Task: Open a blank sheet, save the file as managingstress.doc Add Heading 'Techniques for managing stress: 'Techniques for managing stress:  Add the following points with tick bulletsAdd the following points with tick bullets •	Exercise_x000D_
•	Mindfulness_x000D_
•	Healthy boundaries_x000D_
•	Relaxation activities_x000D_
 Highlight heading with color  Yellow Select the entire text and apply  Outside Borders ,change the font size of heading and points to 20
Action: Mouse moved to (27, 23)
Screenshot: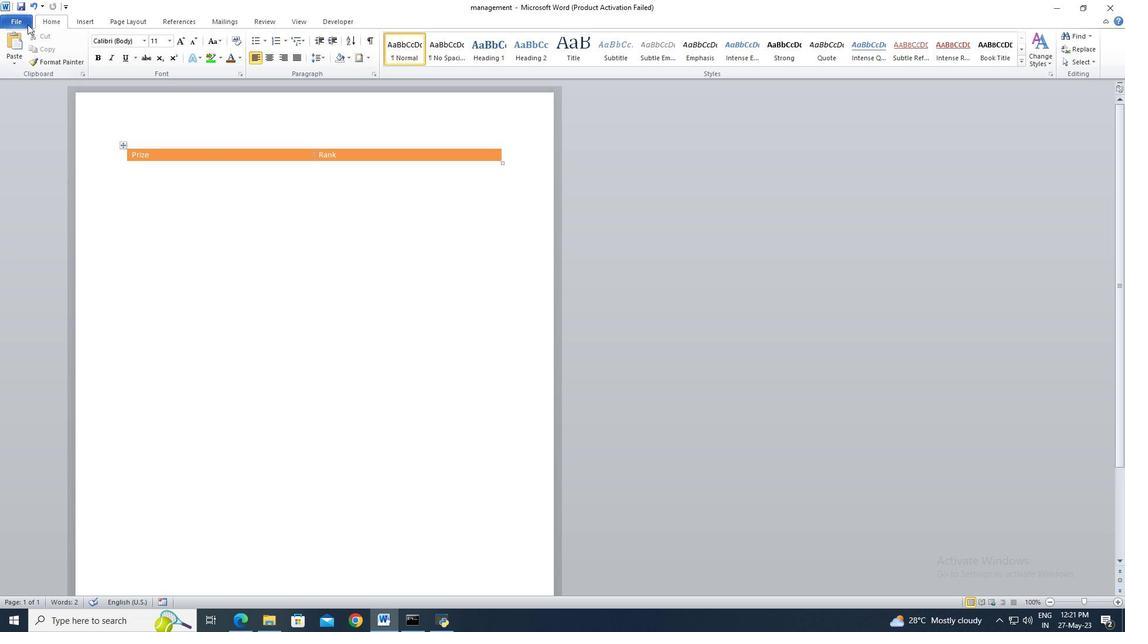
Action: Mouse pressed left at (27, 23)
Screenshot: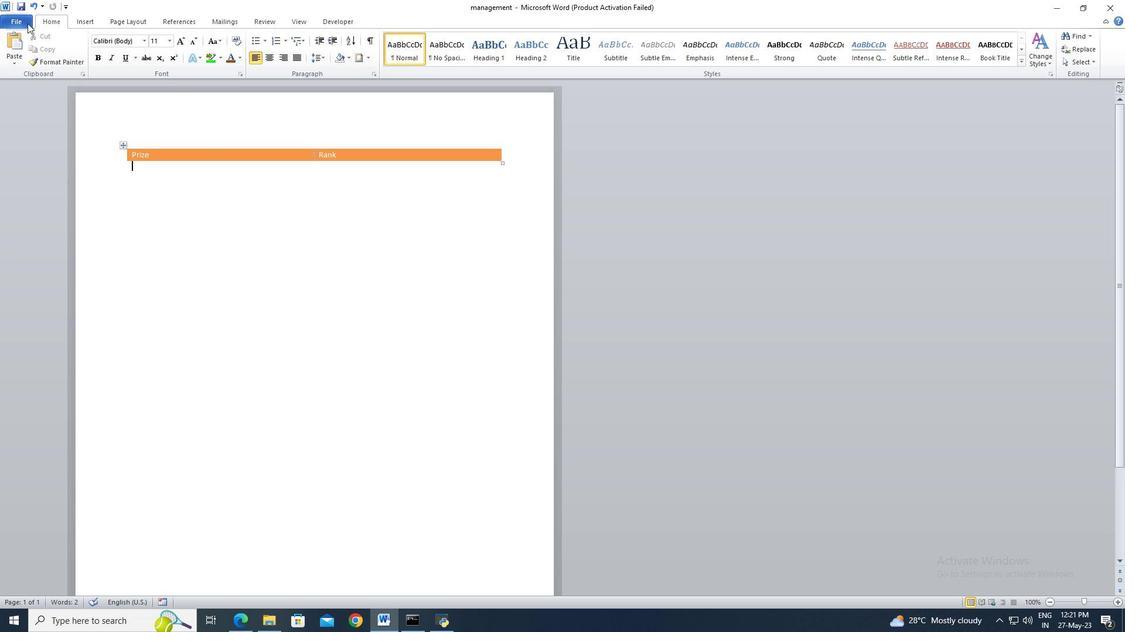 
Action: Mouse moved to (28, 154)
Screenshot: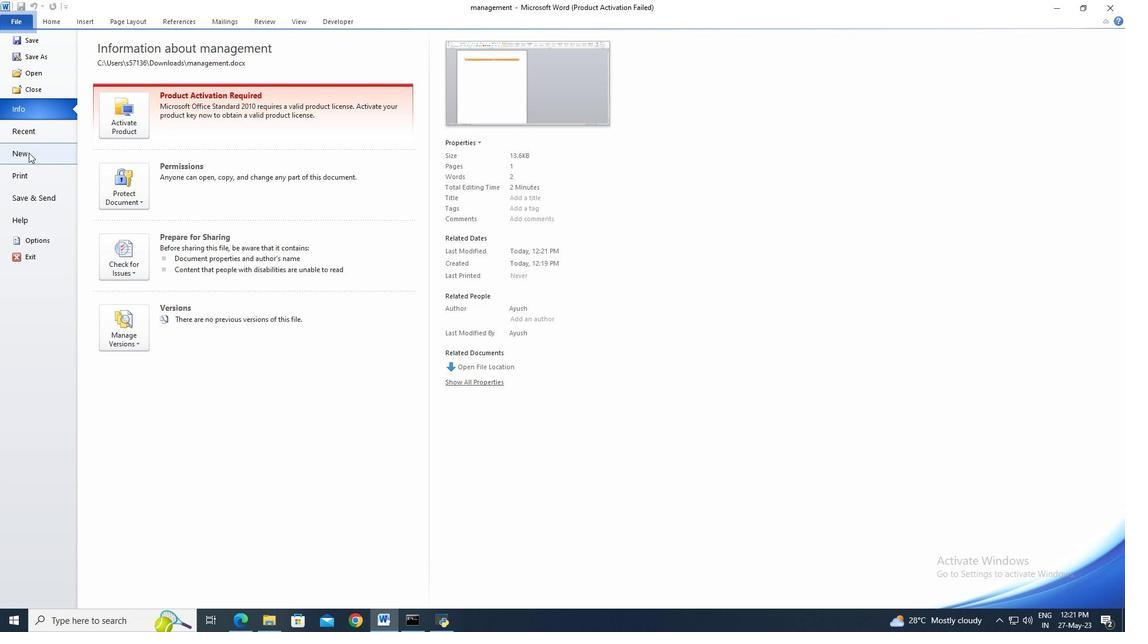 
Action: Mouse pressed left at (28, 154)
Screenshot: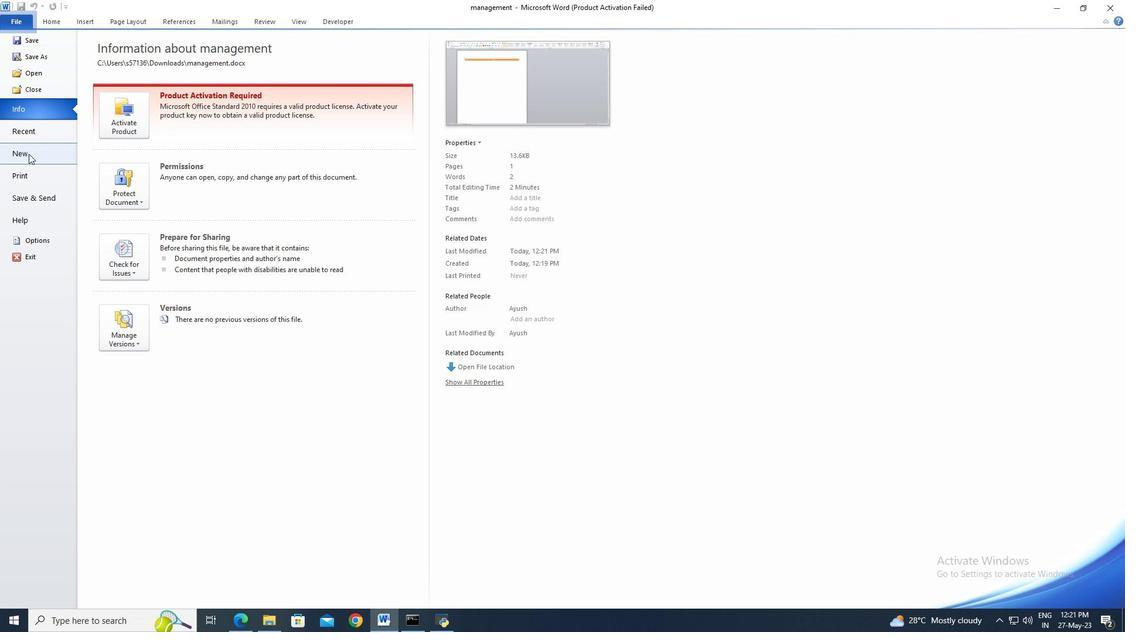 
Action: Mouse moved to (576, 296)
Screenshot: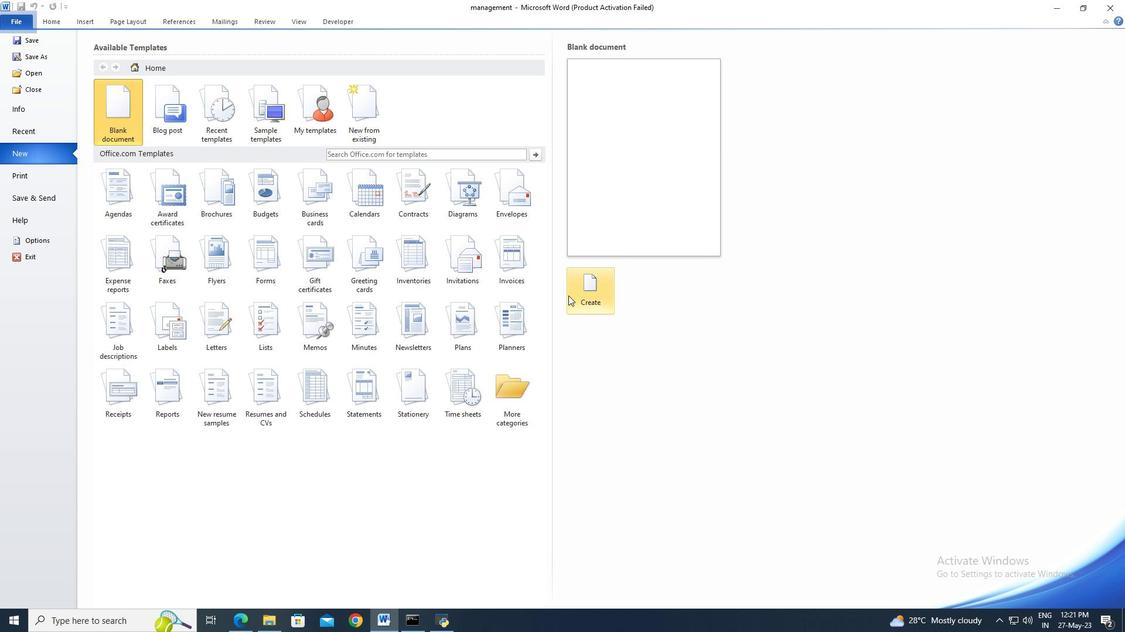 
Action: Mouse pressed left at (576, 296)
Screenshot: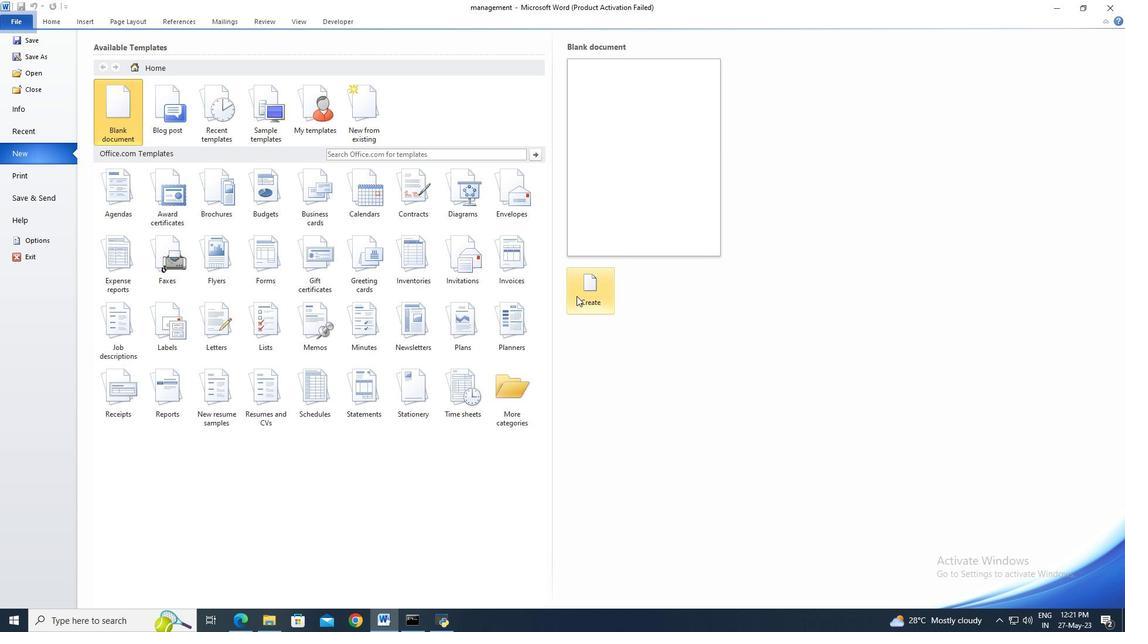
Action: Mouse moved to (19, 24)
Screenshot: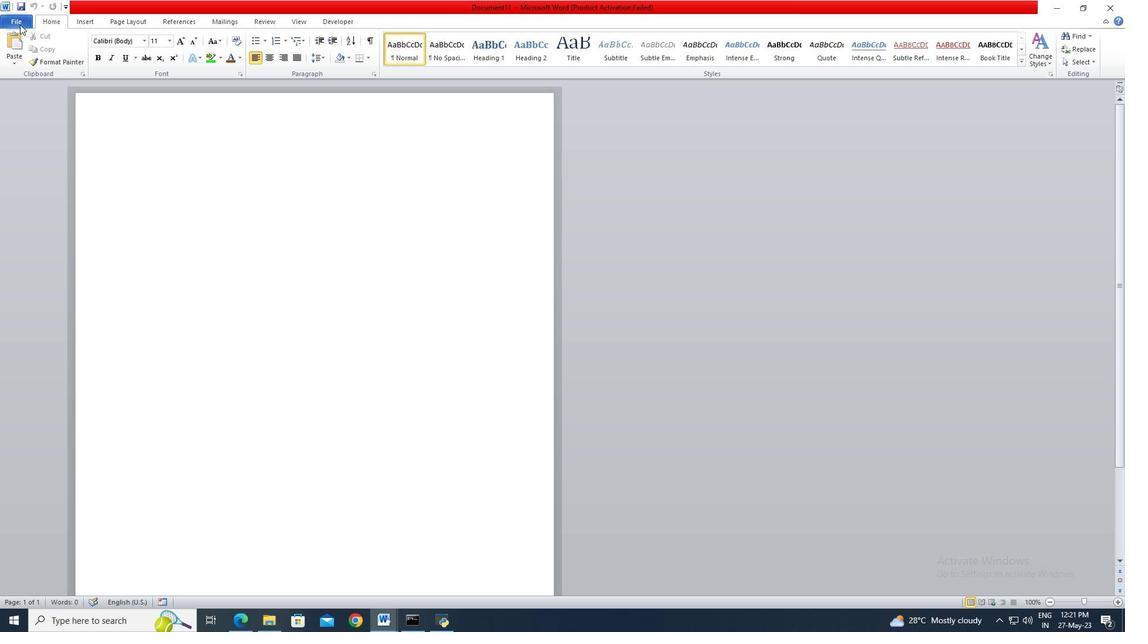 
Action: Mouse pressed left at (19, 24)
Screenshot: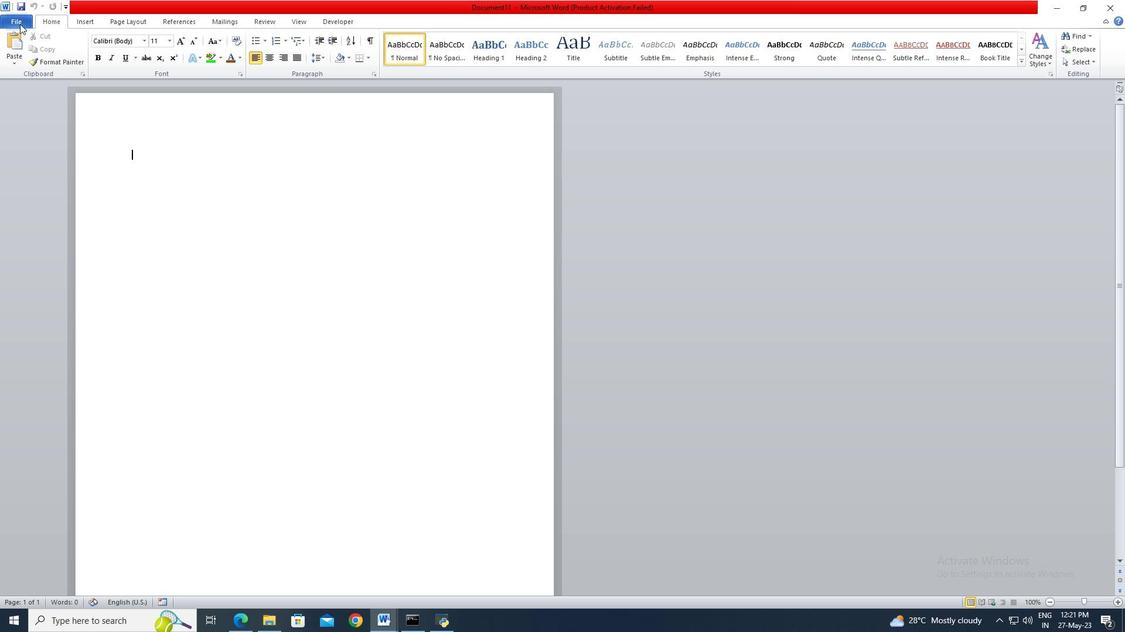 
Action: Mouse moved to (27, 57)
Screenshot: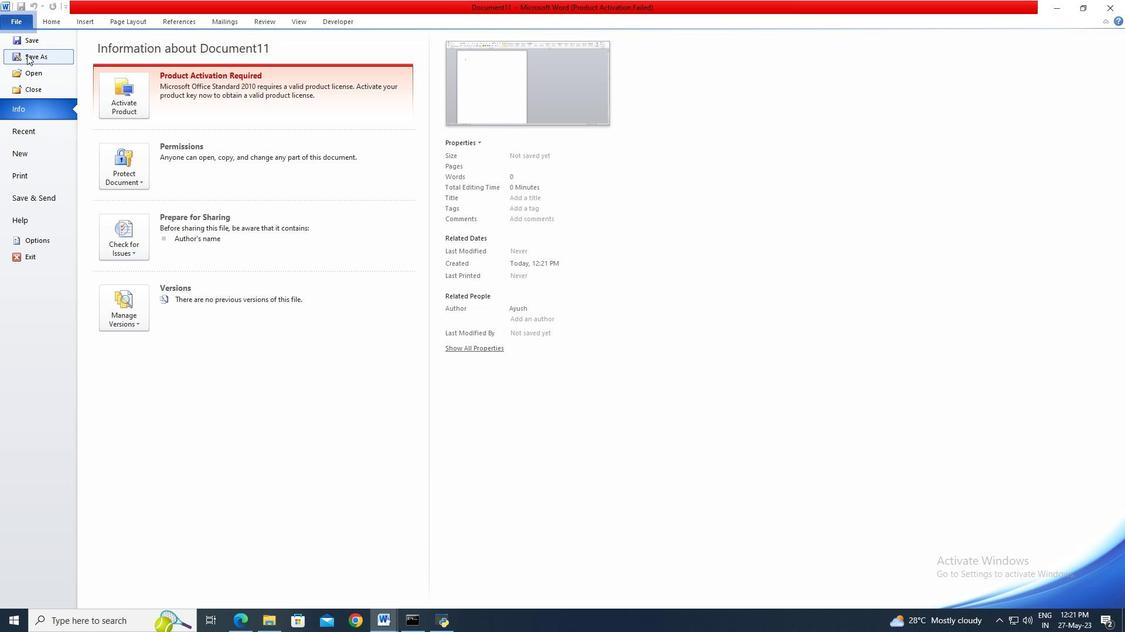 
Action: Mouse pressed left at (27, 57)
Screenshot: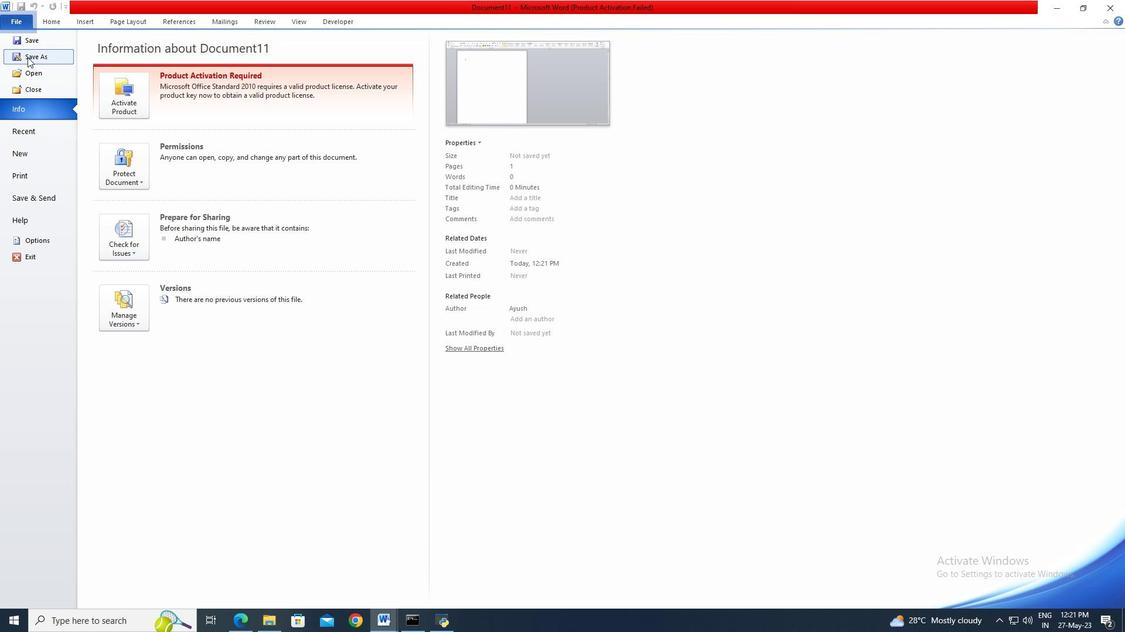 
Action: Mouse moved to (50, 125)
Screenshot: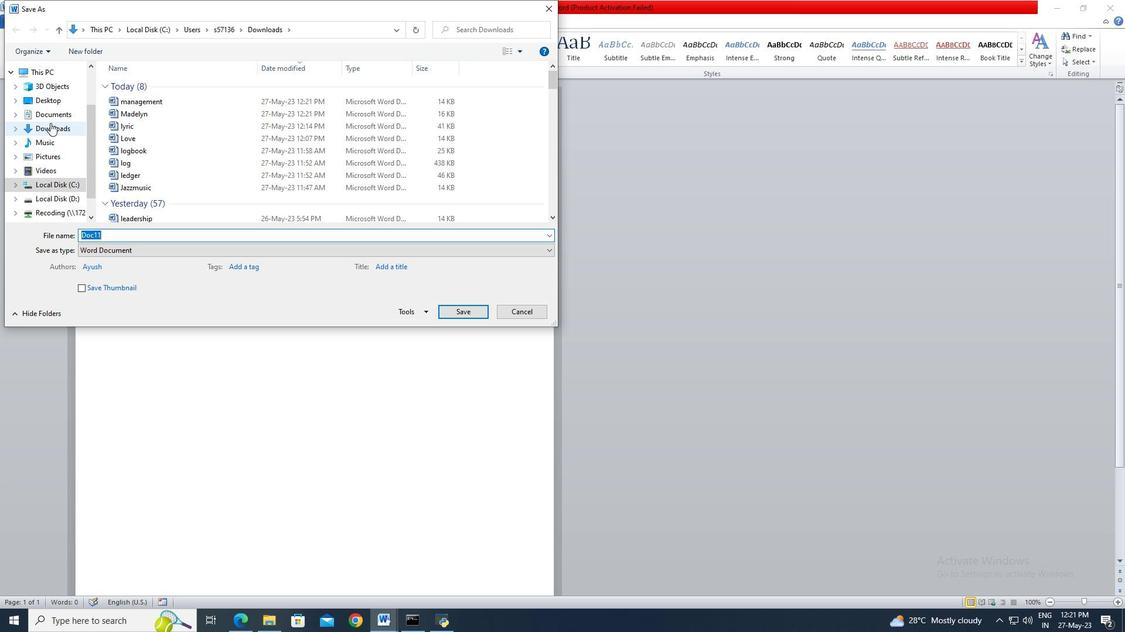 
Action: Mouse pressed left at (50, 125)
Screenshot: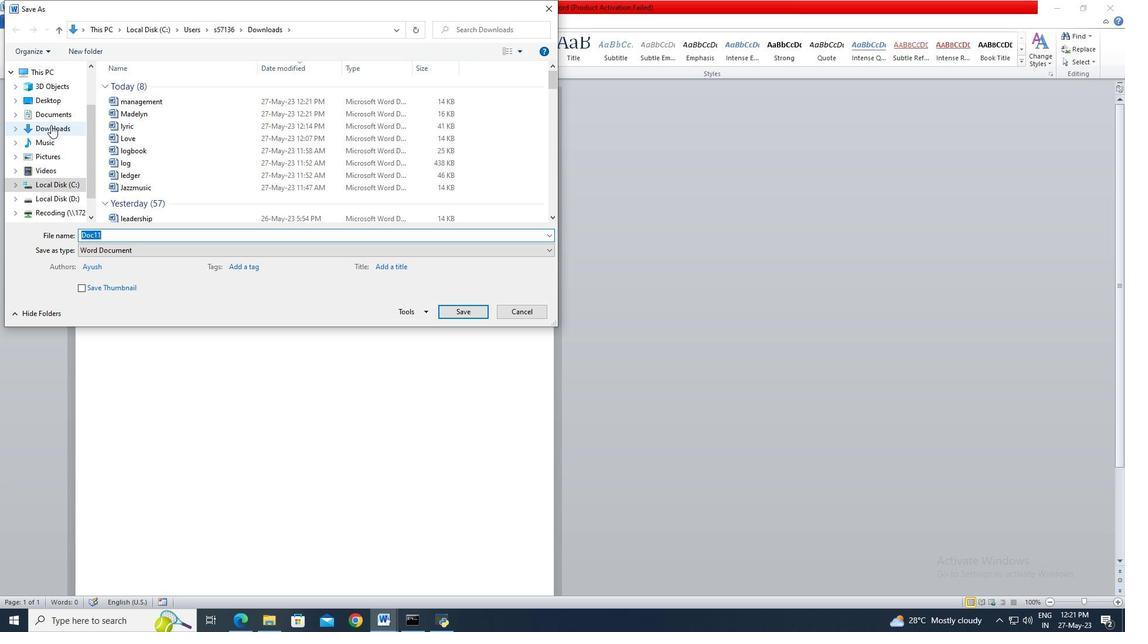 
Action: Mouse moved to (103, 232)
Screenshot: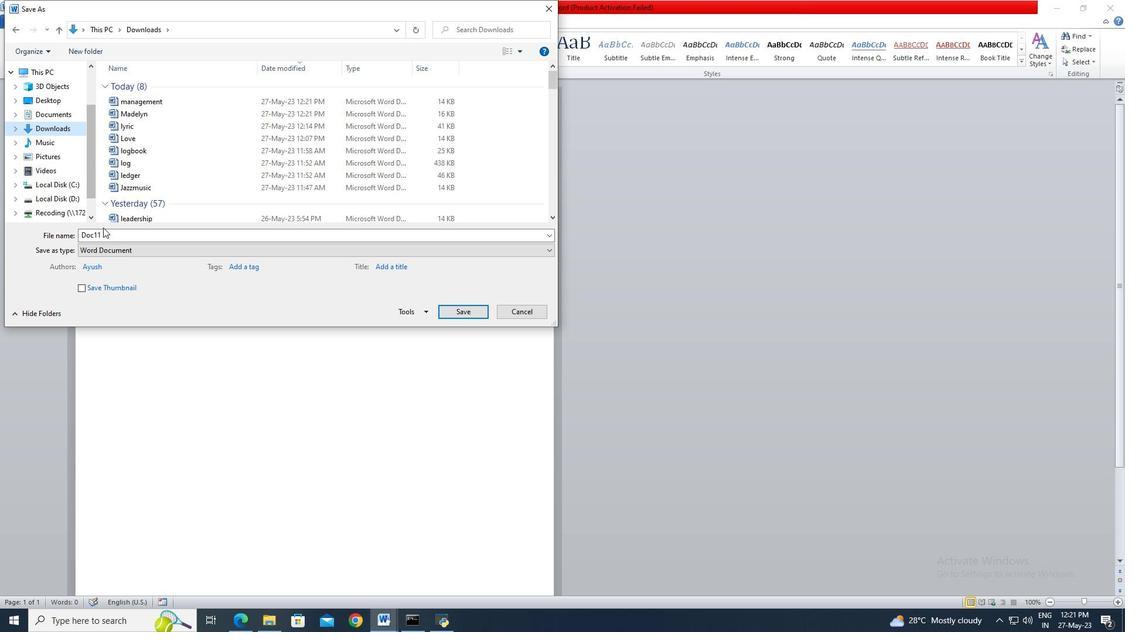 
Action: Mouse pressed left at (103, 232)
Screenshot: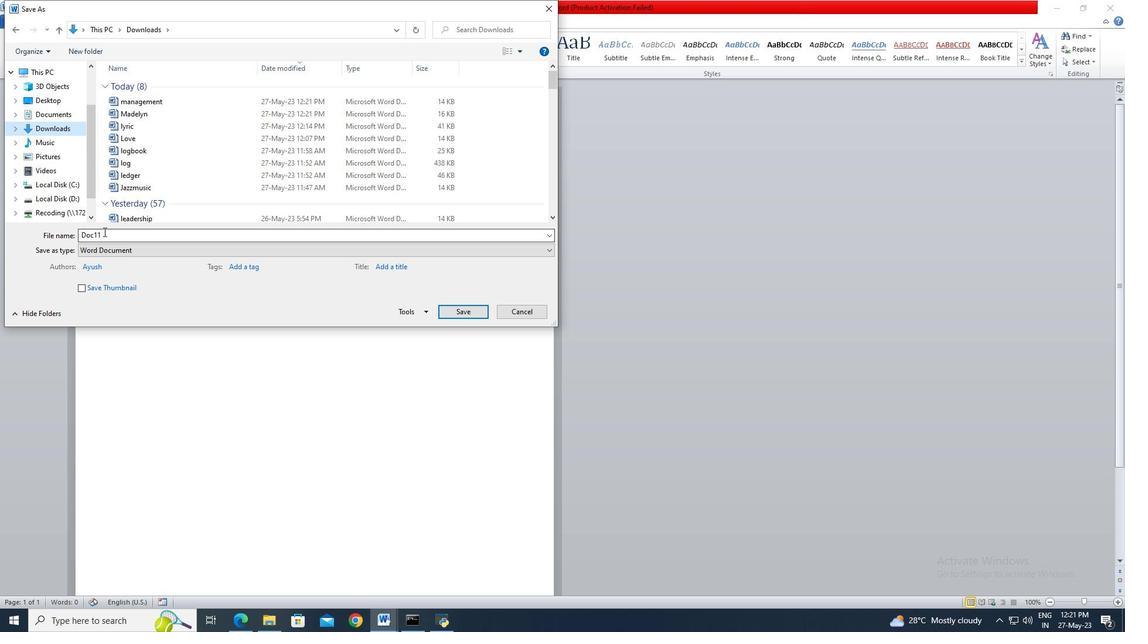 
Action: Key pressed managingstress
Screenshot: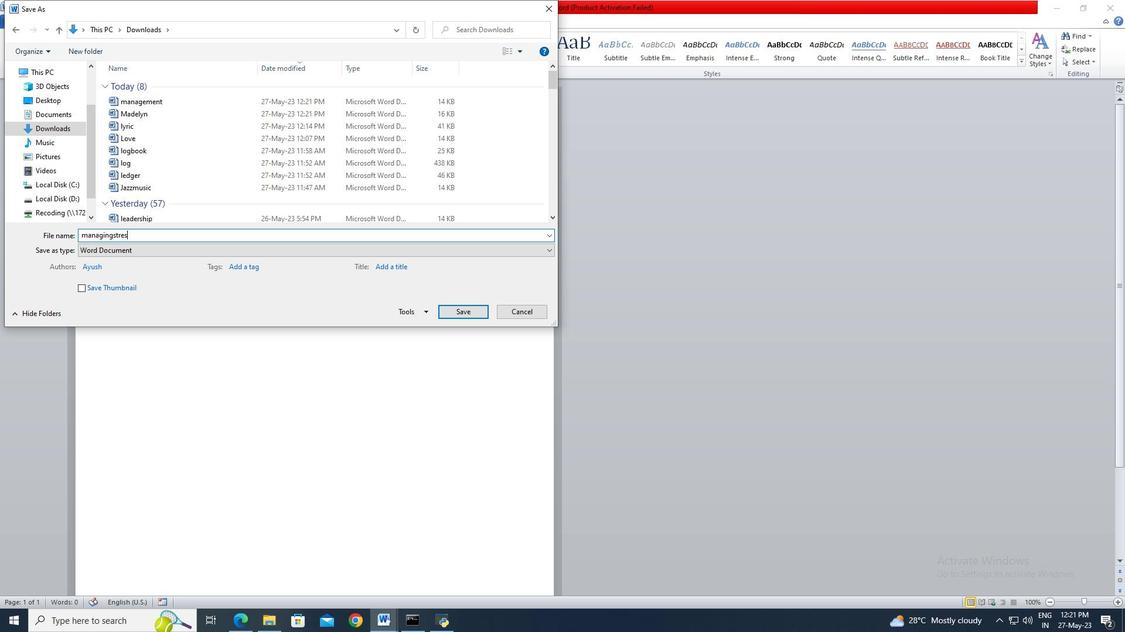 
Action: Mouse moved to (446, 315)
Screenshot: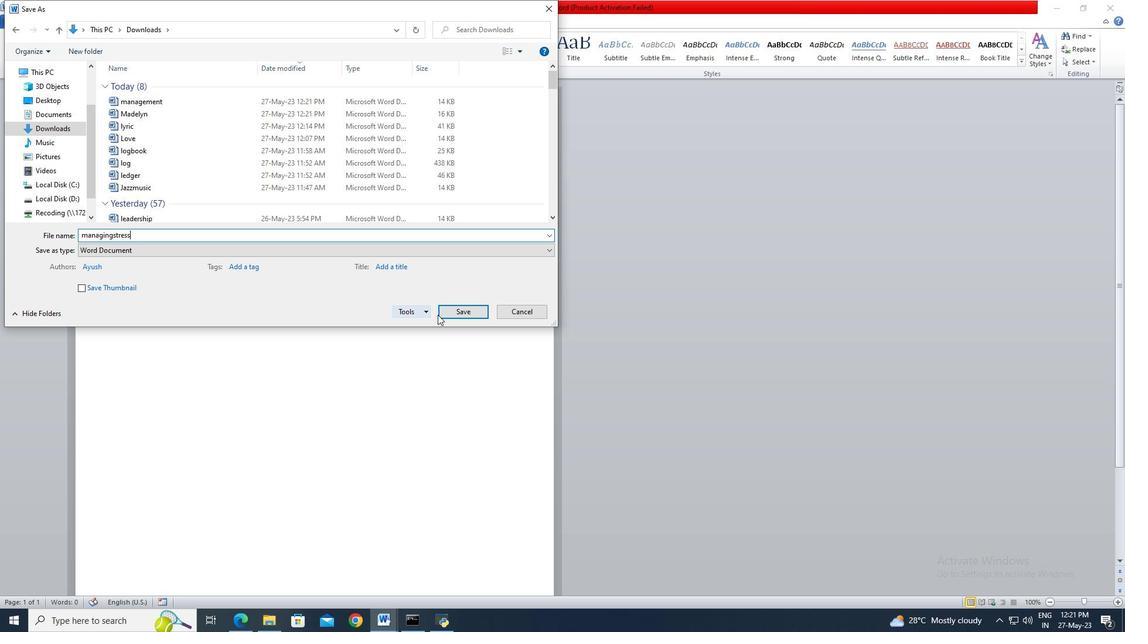 
Action: Mouse pressed left at (446, 315)
Screenshot: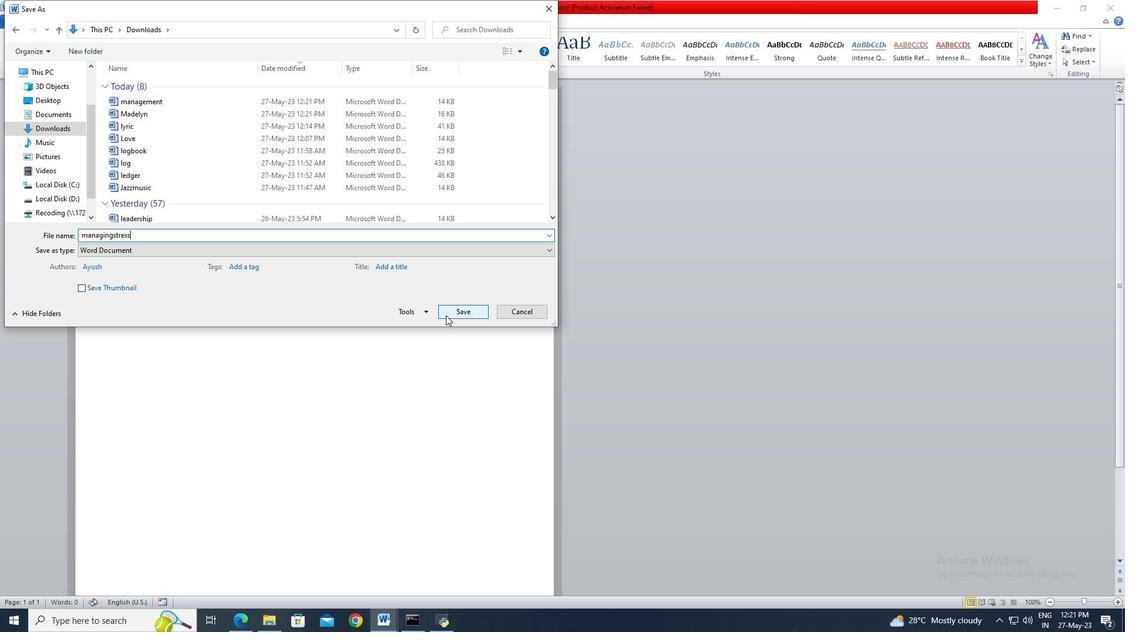 
Action: Mouse moved to (481, 63)
Screenshot: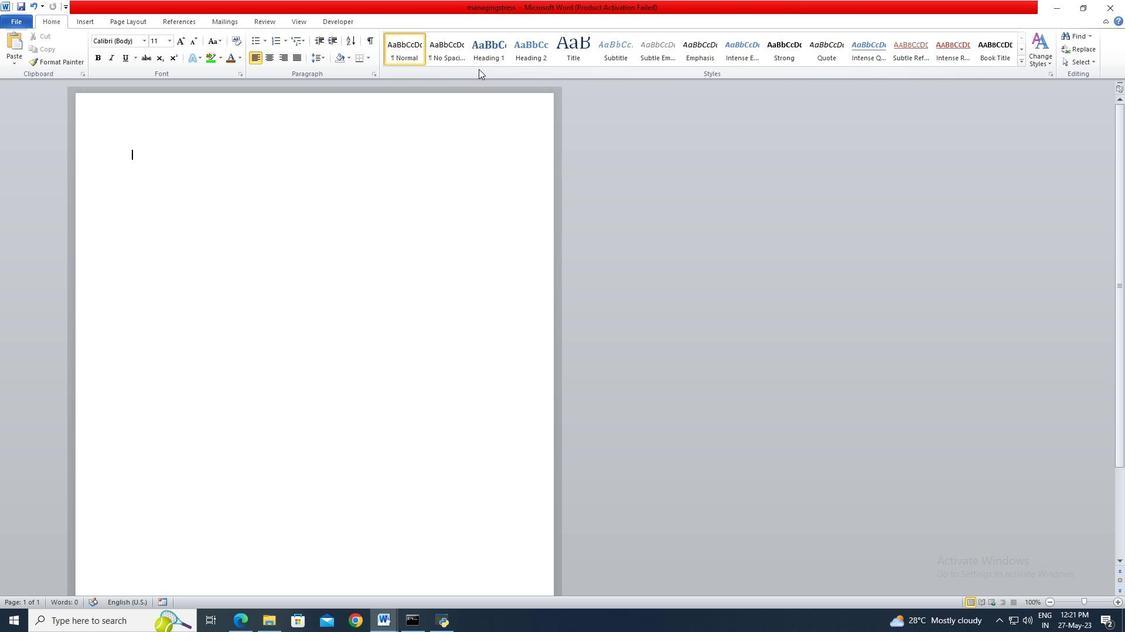 
Action: Mouse pressed left at (481, 63)
Screenshot: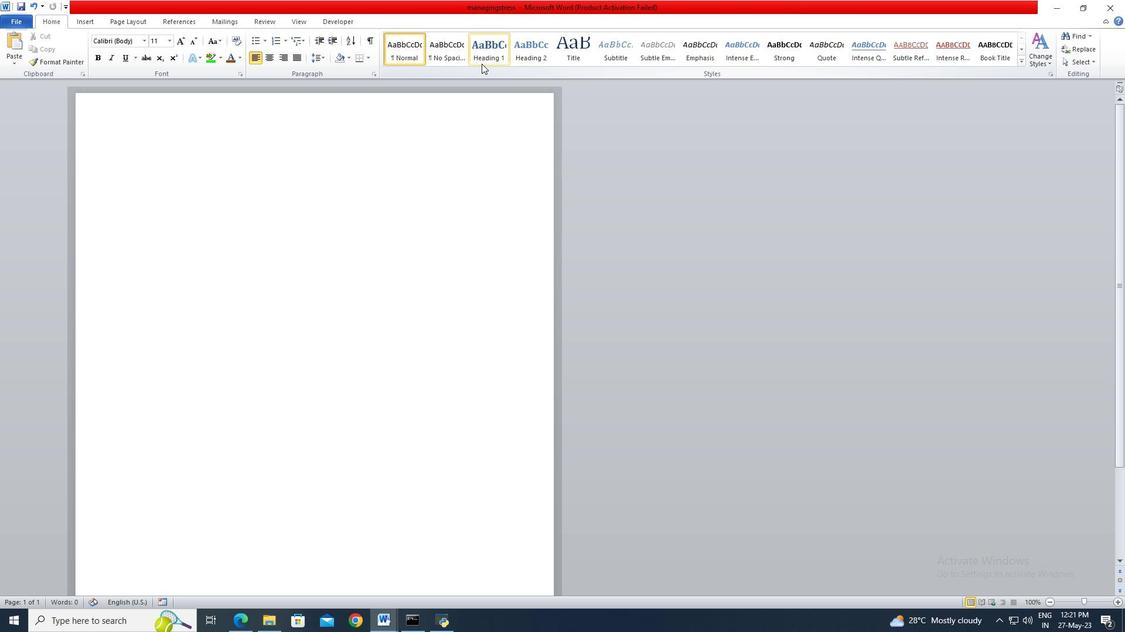 
Action: Mouse moved to (480, 64)
Screenshot: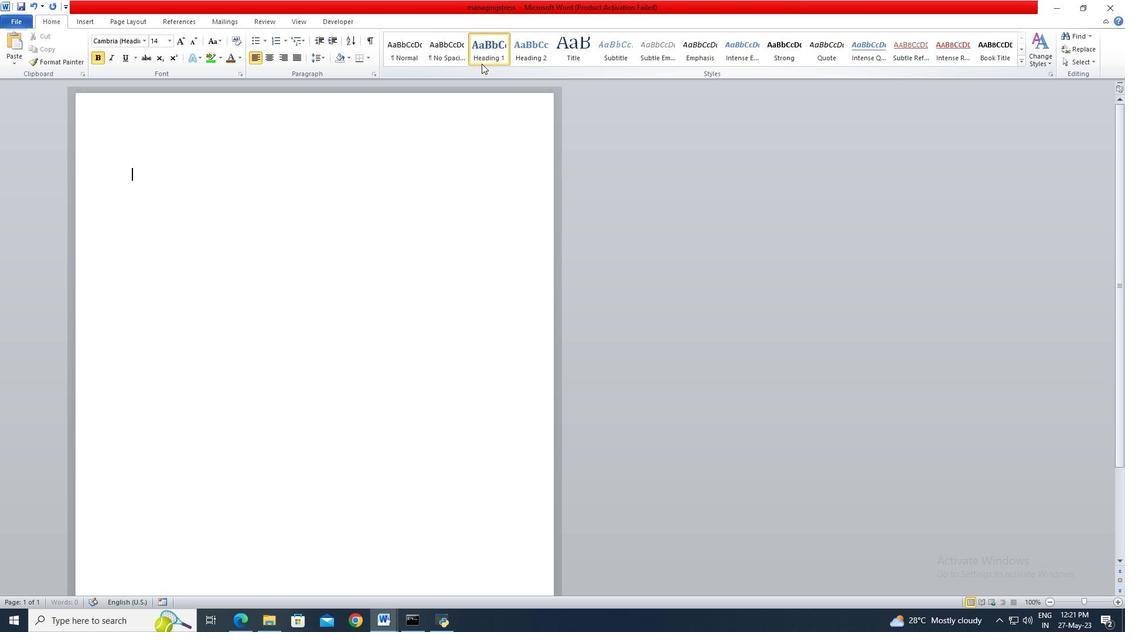 
Action: Key pressed <Key.shift>Techniques<Key.space>for<Key.space>managing<Key.space>stress<Key.shift>:<Key.enter><Key.enter>
Screenshot: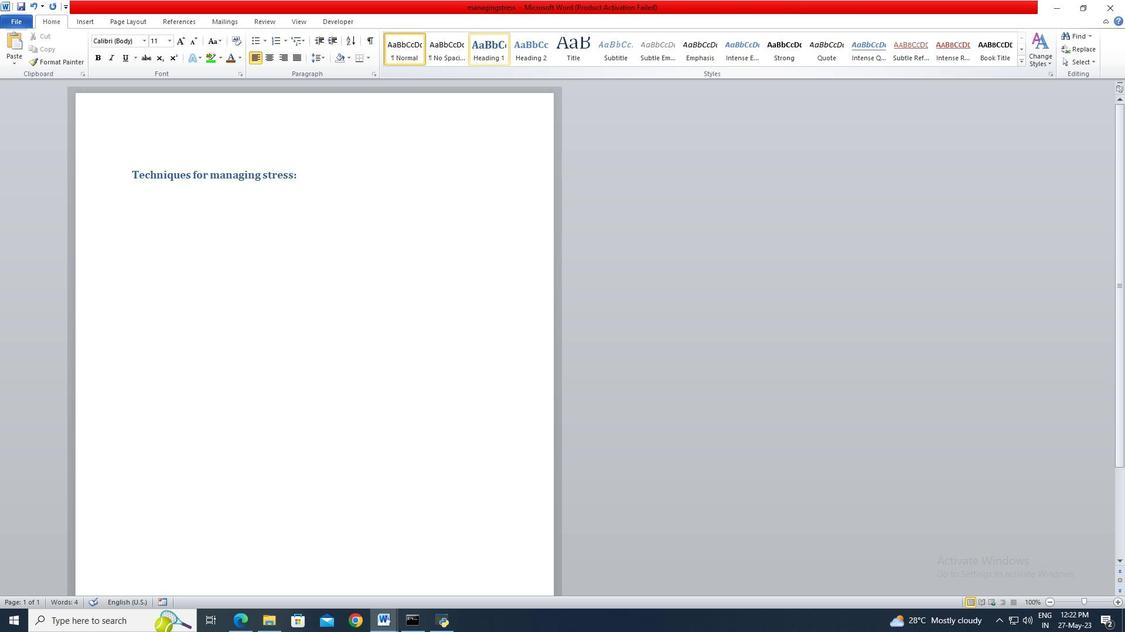 
Action: Mouse moved to (265, 41)
Screenshot: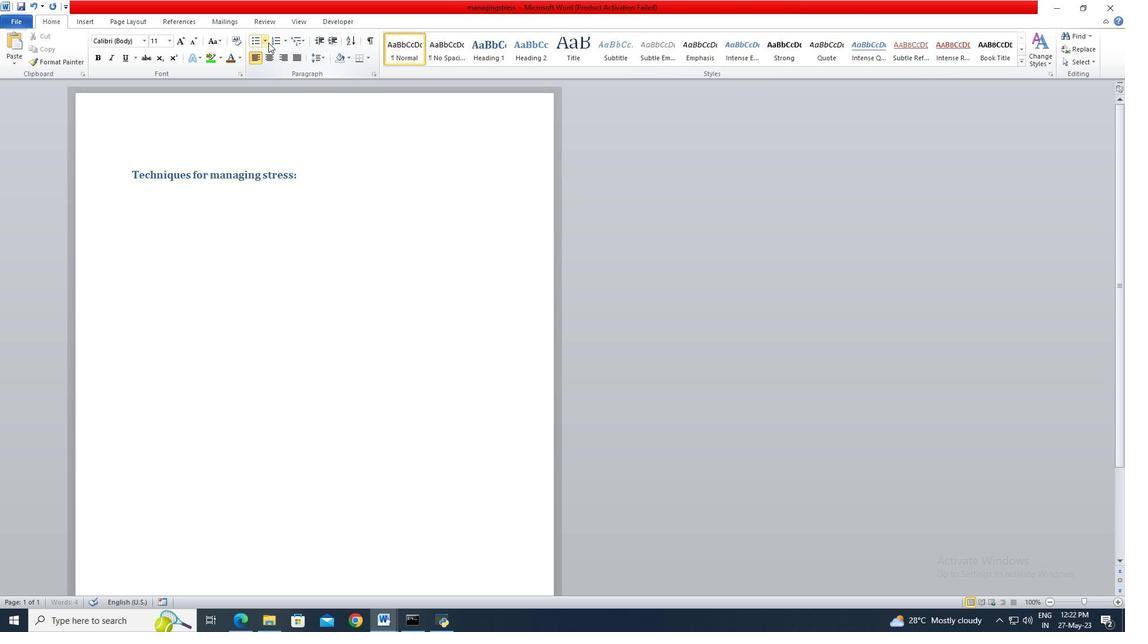 
Action: Mouse pressed left at (265, 41)
Screenshot: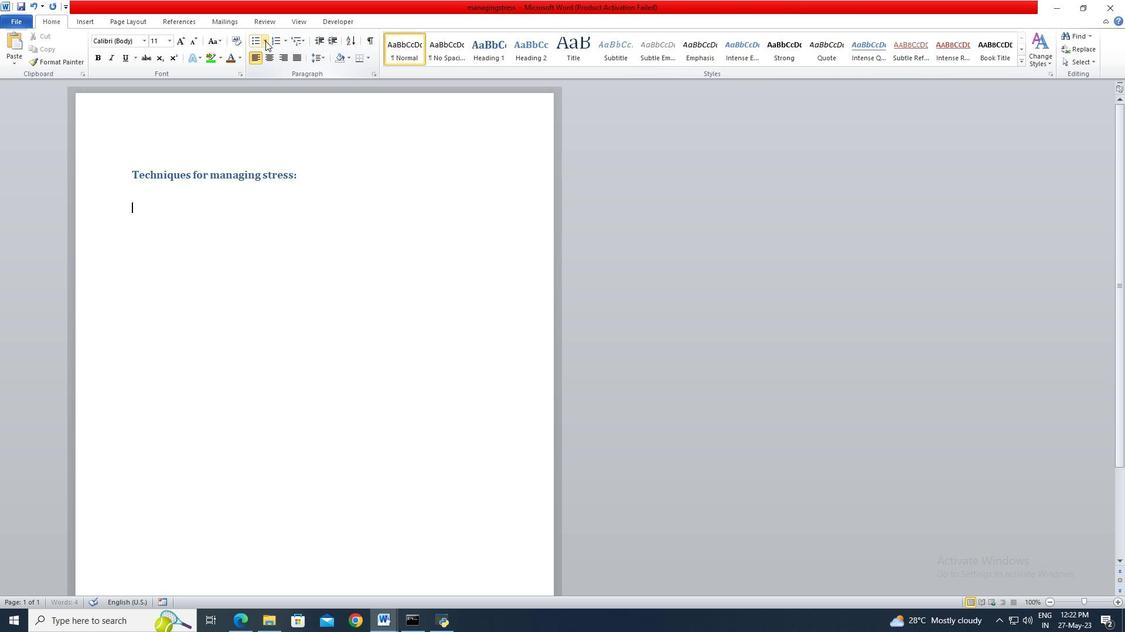 
Action: Mouse moved to (288, 100)
Screenshot: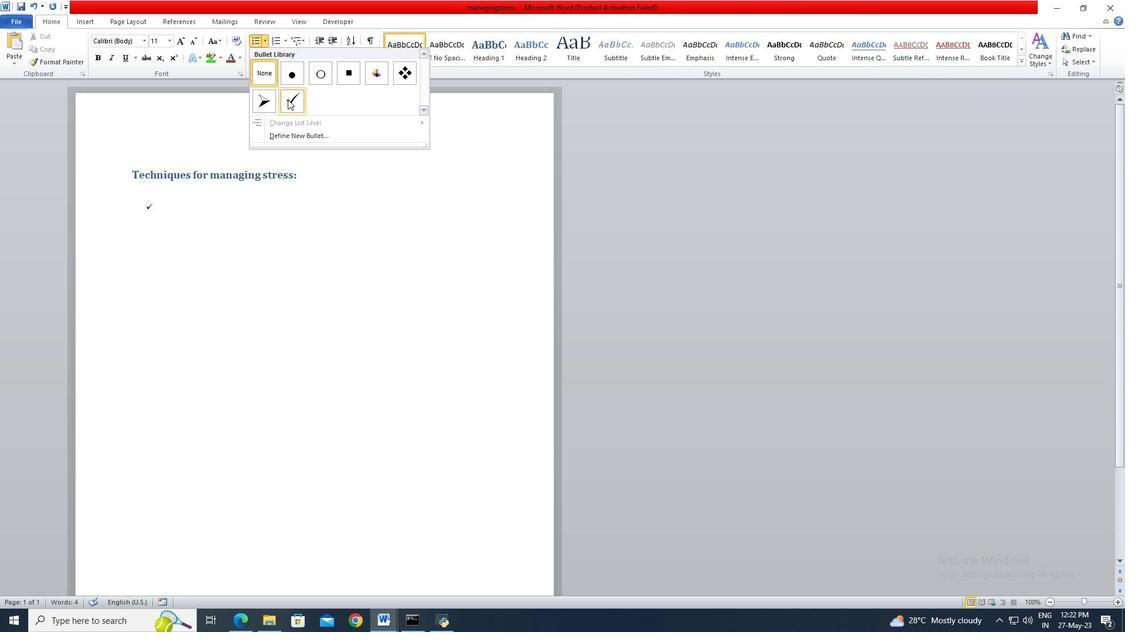 
Action: Mouse pressed left at (288, 100)
Screenshot: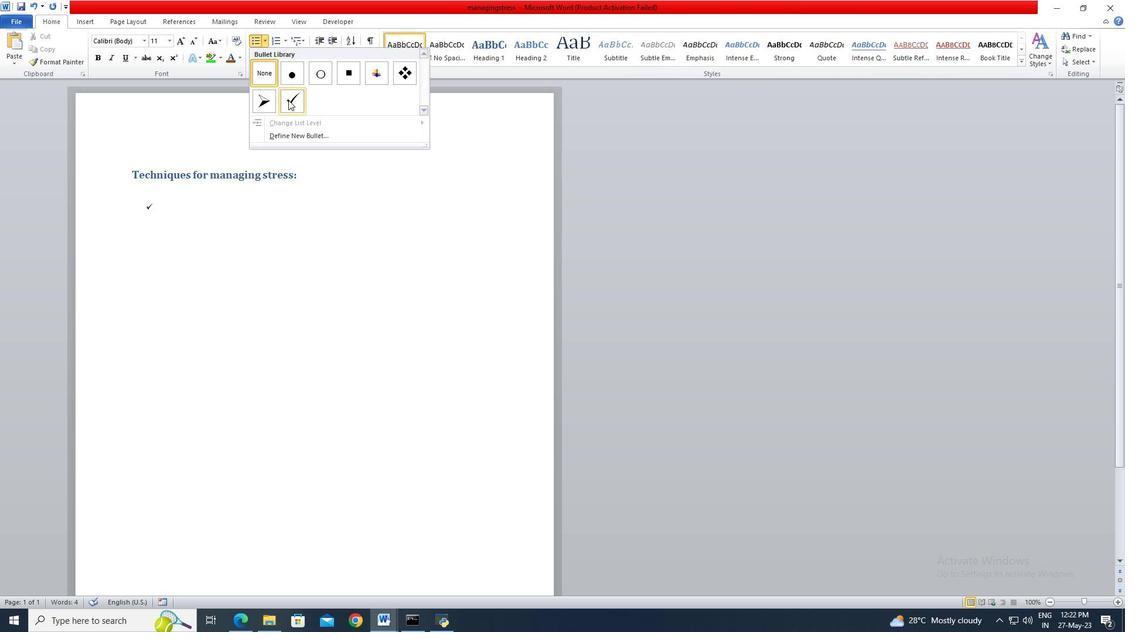 
Action: Mouse moved to (206, 206)
Screenshot: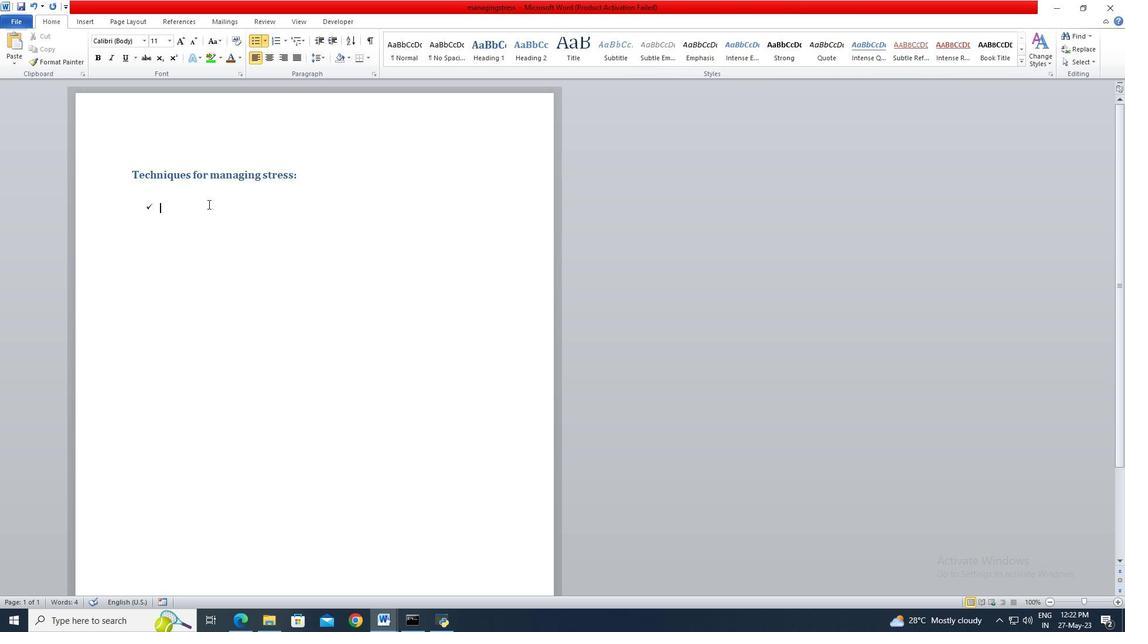 
Action: Mouse pressed left at (206, 206)
Screenshot: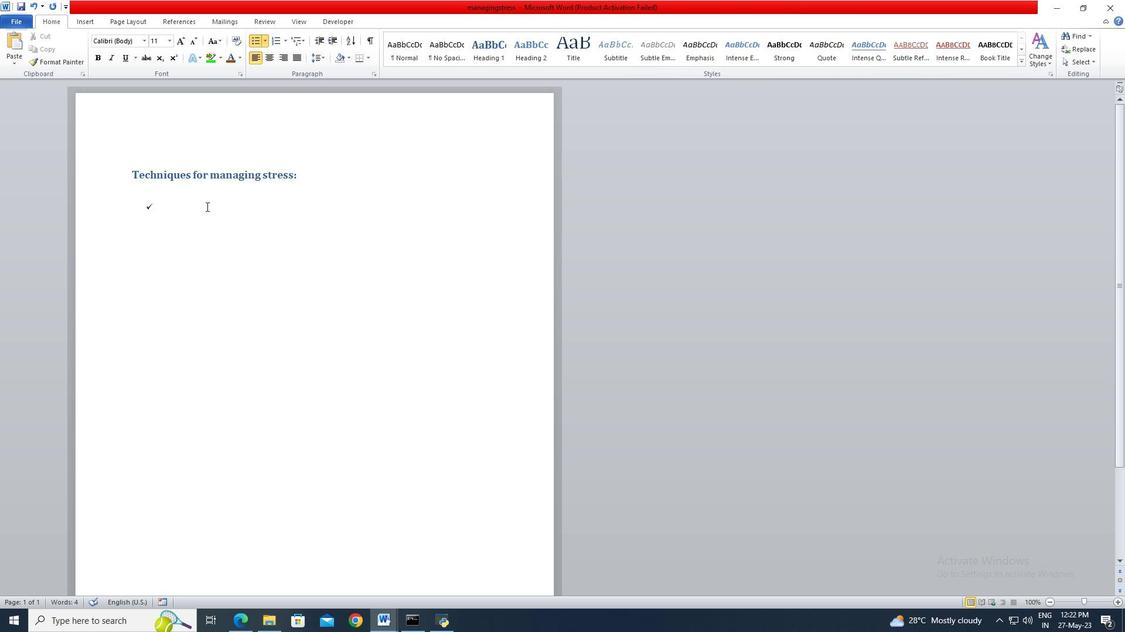 
Action: Key pressed <Key.shift>Exercise<Key.enter><Key.shift>Mindfulness<Key.enter><Key.shift>Healthy<Key.space>boundaries<Key.enter><Key.shift>Rela<Key.alt_l>x
Screenshot: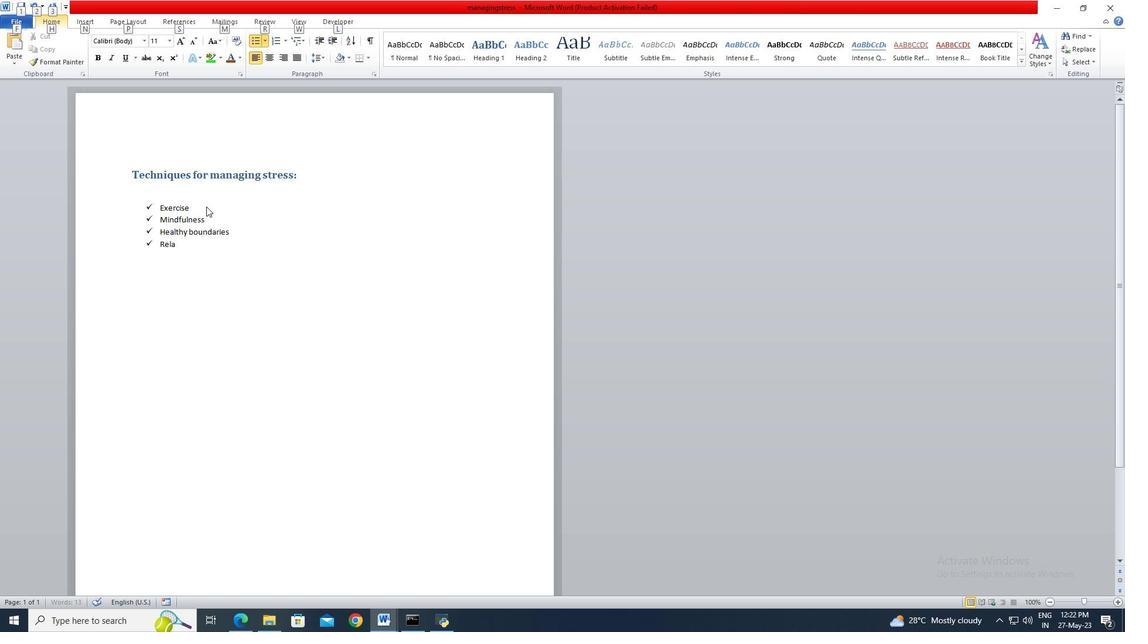 
Action: Mouse moved to (200, 252)
Screenshot: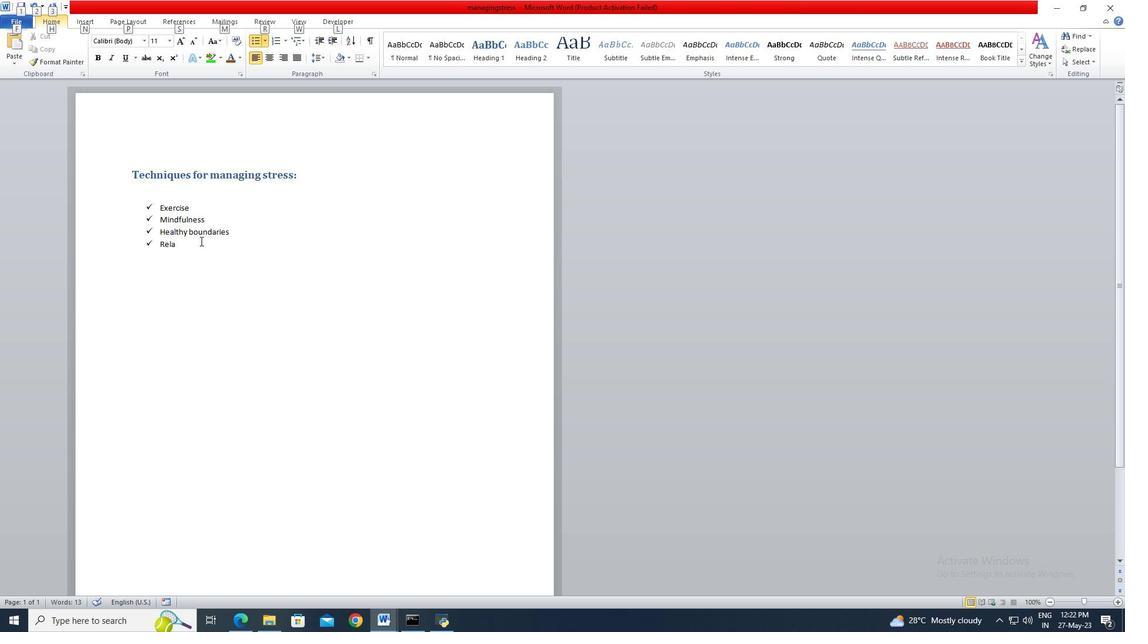 
Action: Mouse pressed left at (200, 252)
Screenshot: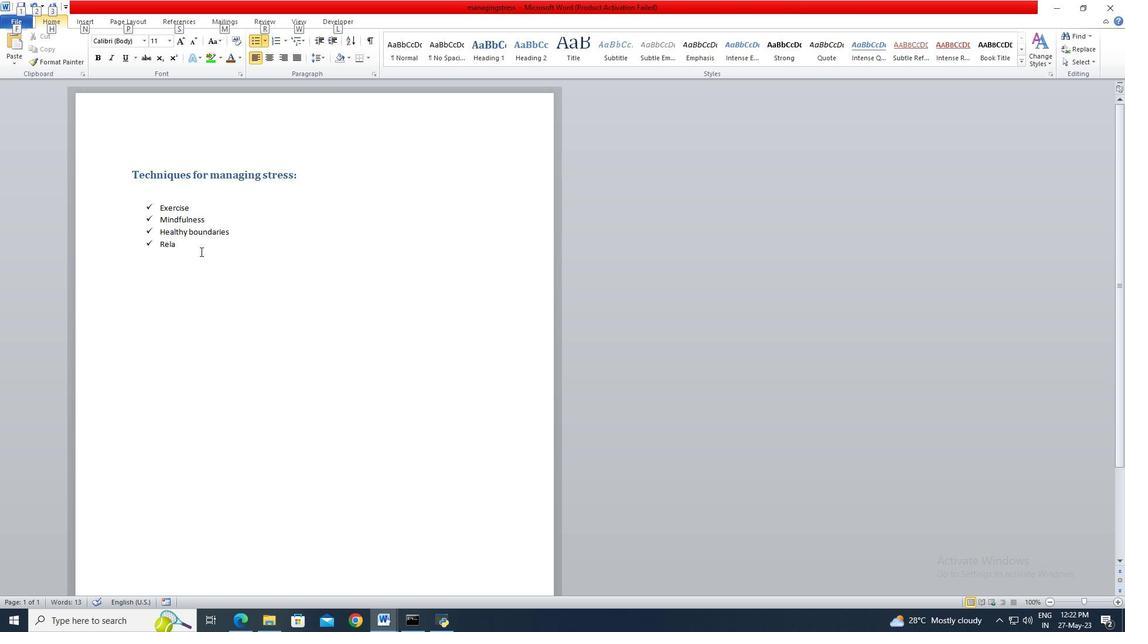 
Action: Key pressed xation<Key.space>activities
Screenshot: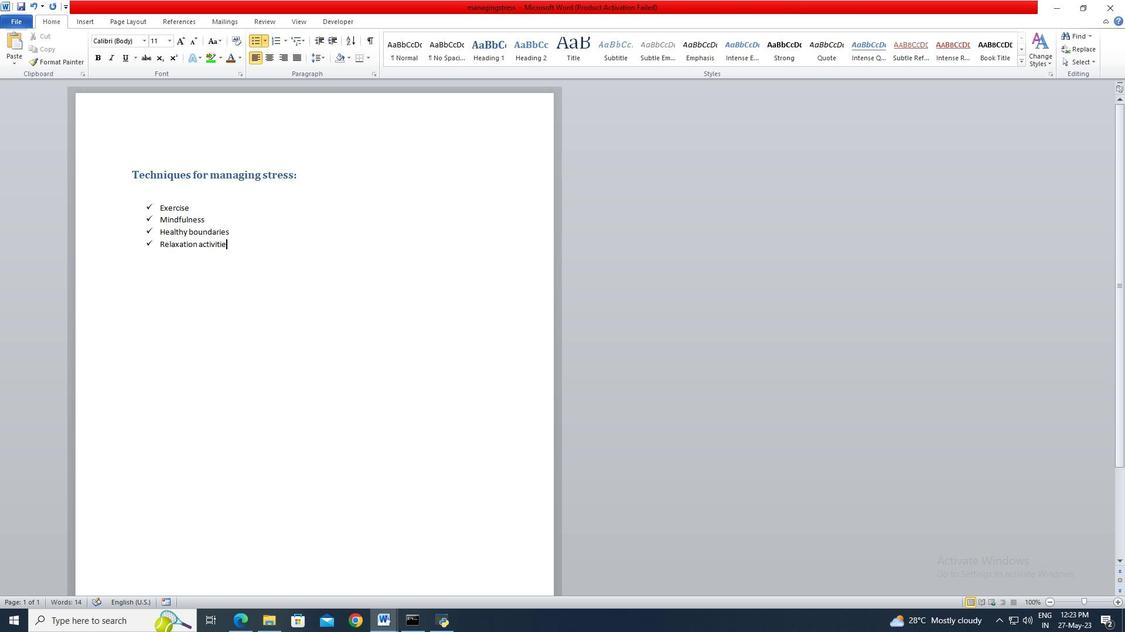 
Action: Mouse moved to (133, 169)
Screenshot: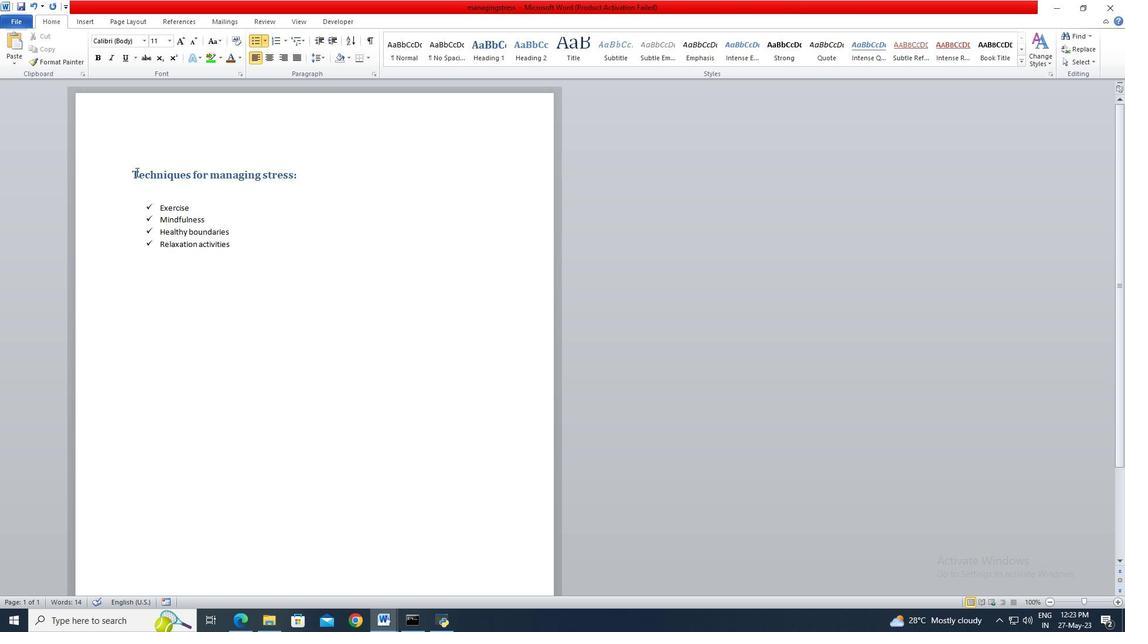 
Action: Mouse pressed left at (133, 169)
Screenshot: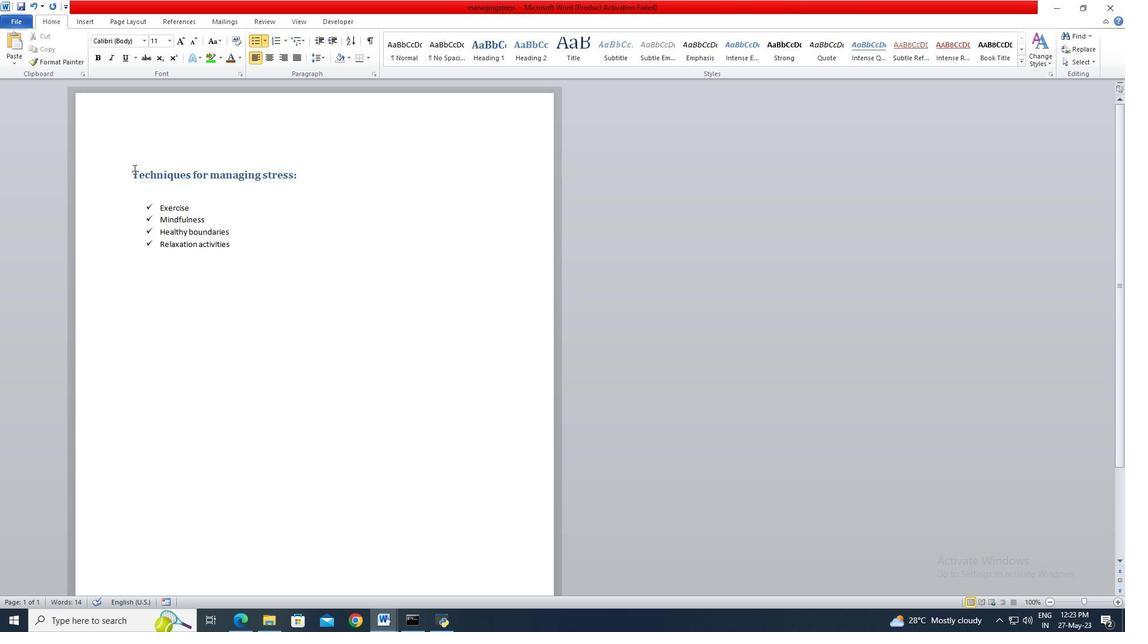
Action: Key pressed <Key.shift><Key.right><Key.end>
Screenshot: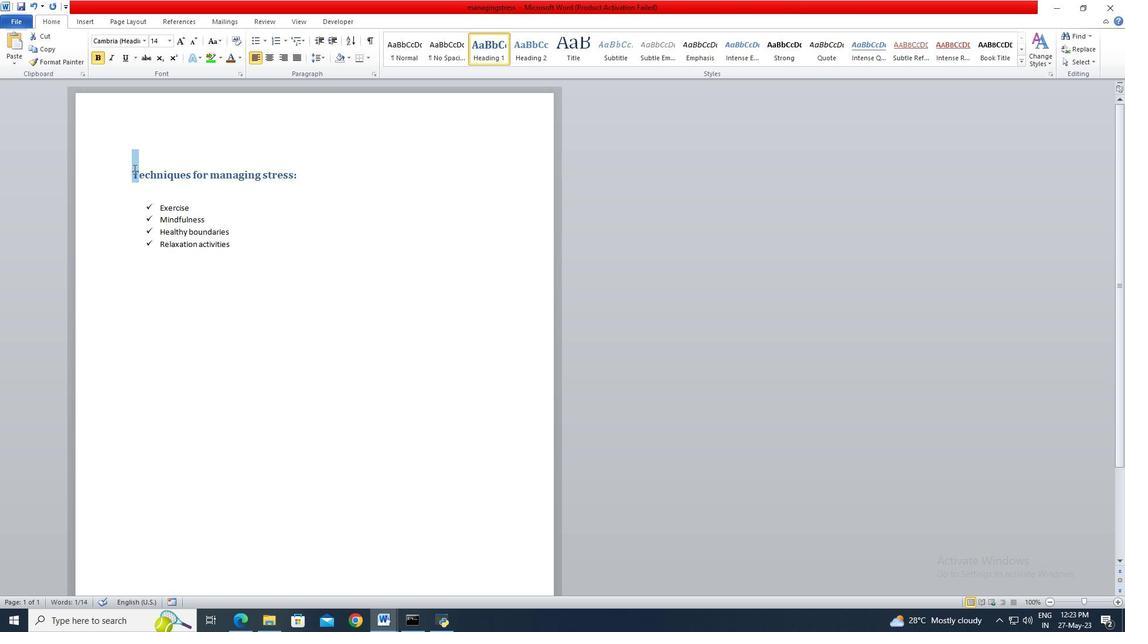 
Action: Mouse moved to (219, 62)
Screenshot: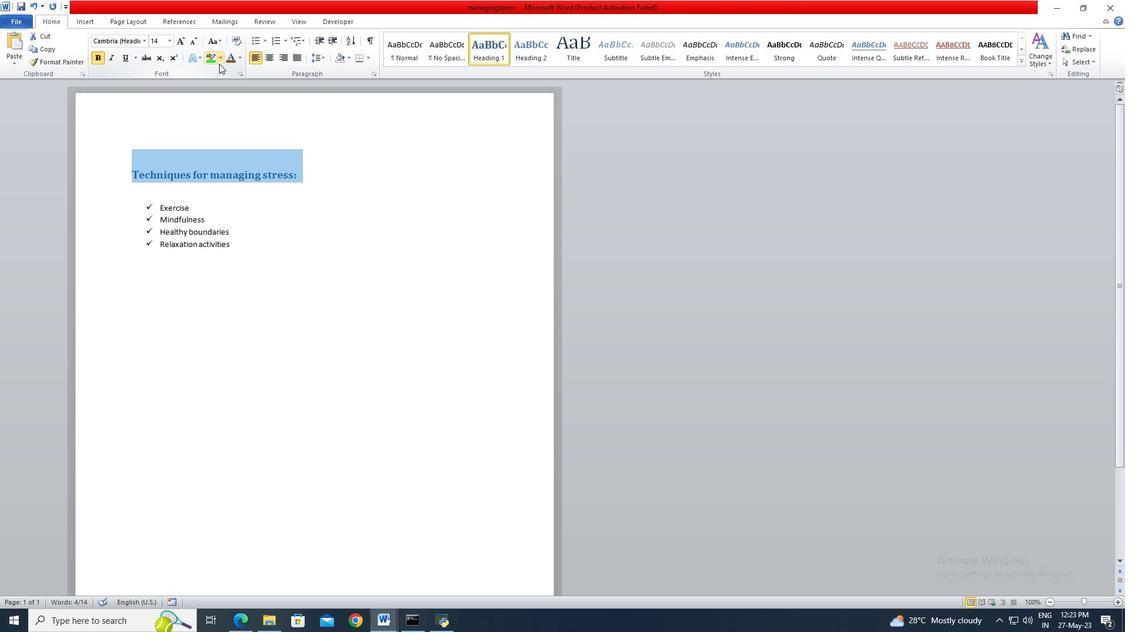
Action: Mouse pressed left at (219, 62)
Screenshot: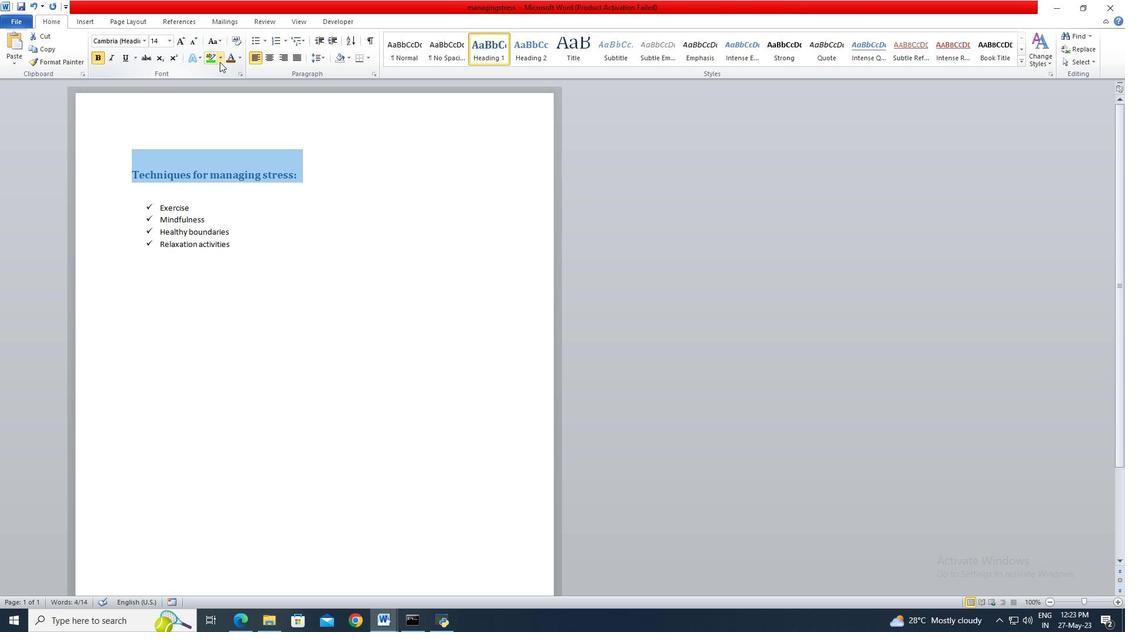 
Action: Mouse moved to (217, 71)
Screenshot: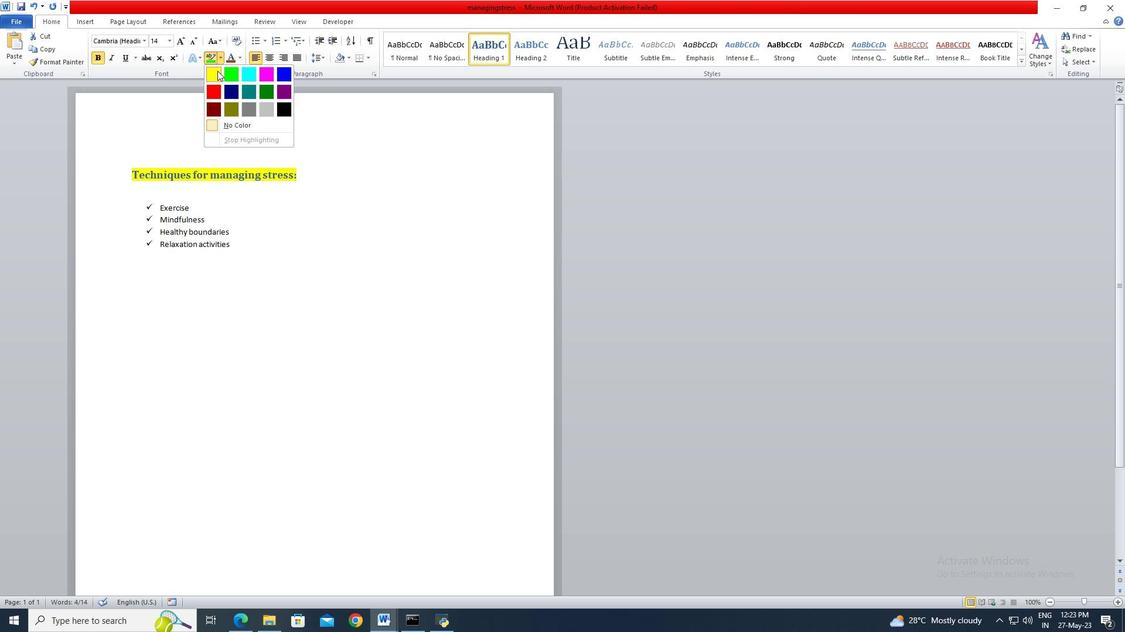 
Action: Mouse pressed left at (217, 71)
Screenshot: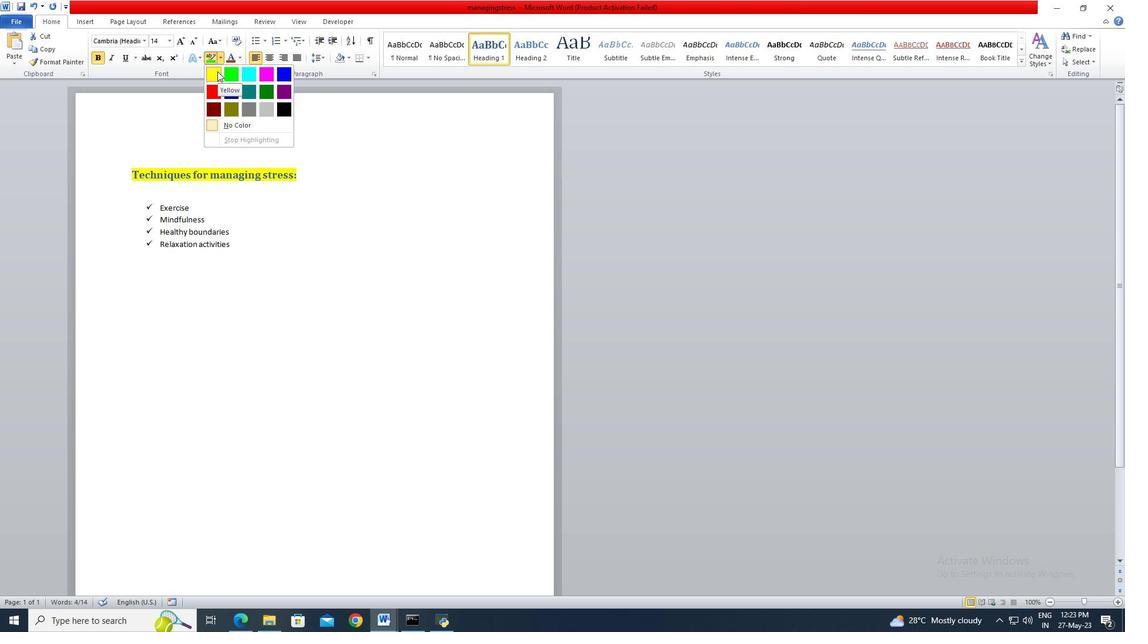 
Action: Mouse moved to (260, 183)
Screenshot: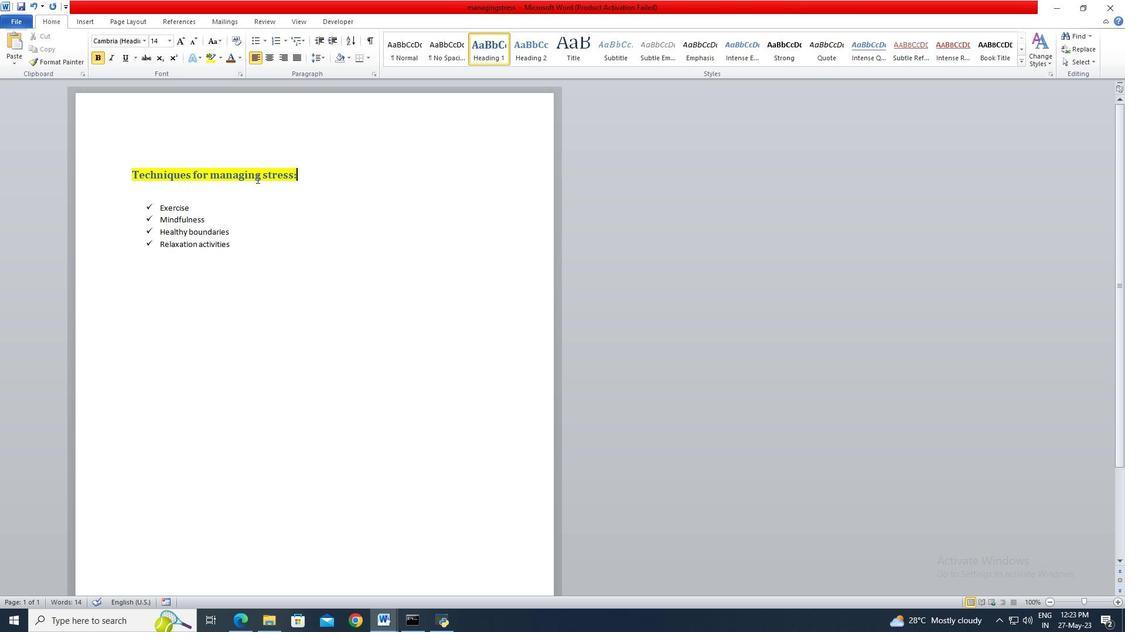 
Action: Key pressed ctrl+A
Screenshot: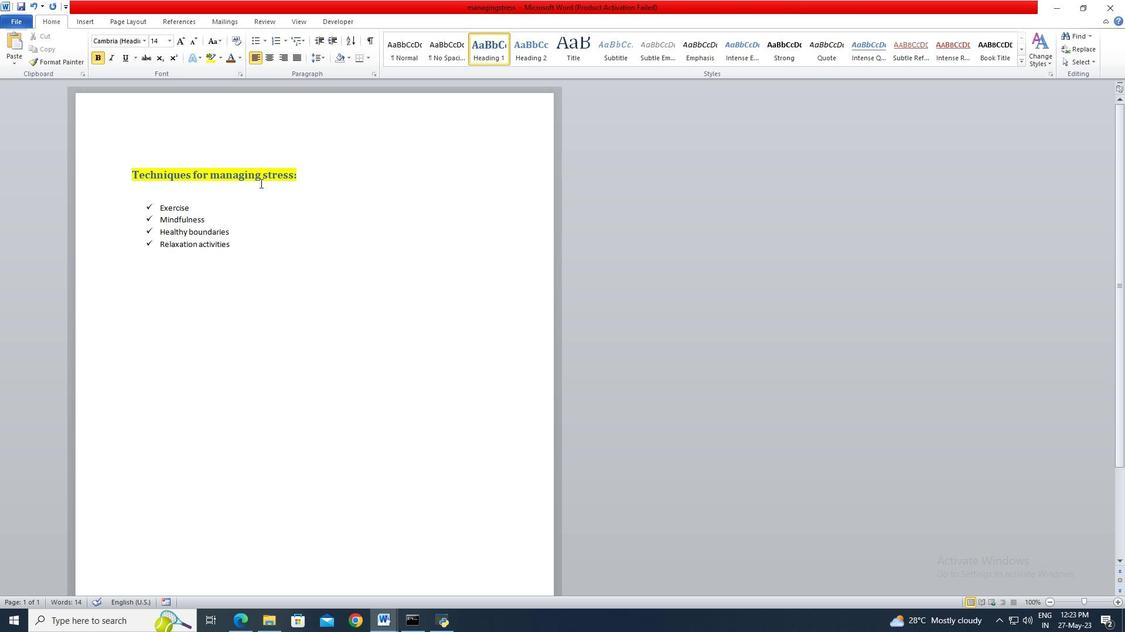 
Action: Mouse moved to (367, 62)
Screenshot: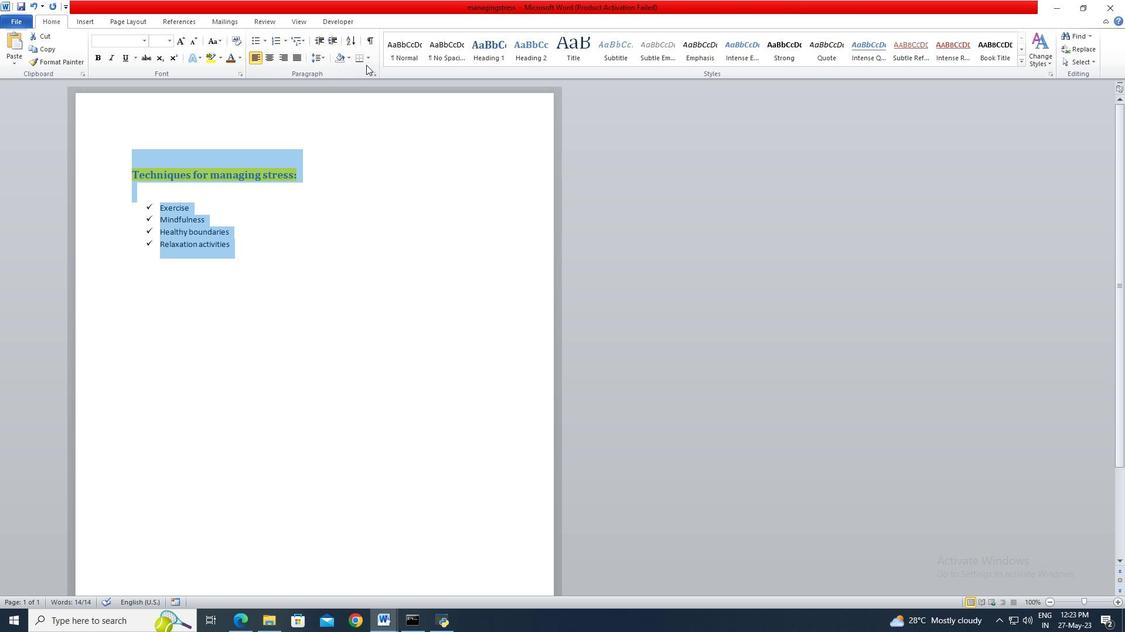 
Action: Mouse pressed left at (367, 62)
Screenshot: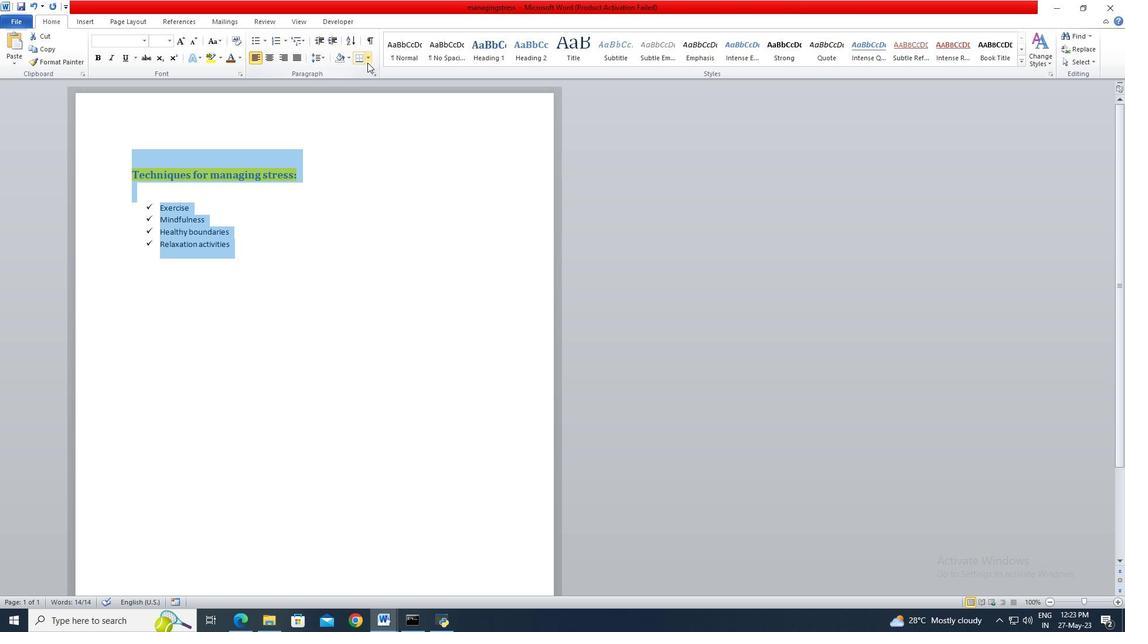 
Action: Mouse moved to (373, 148)
Screenshot: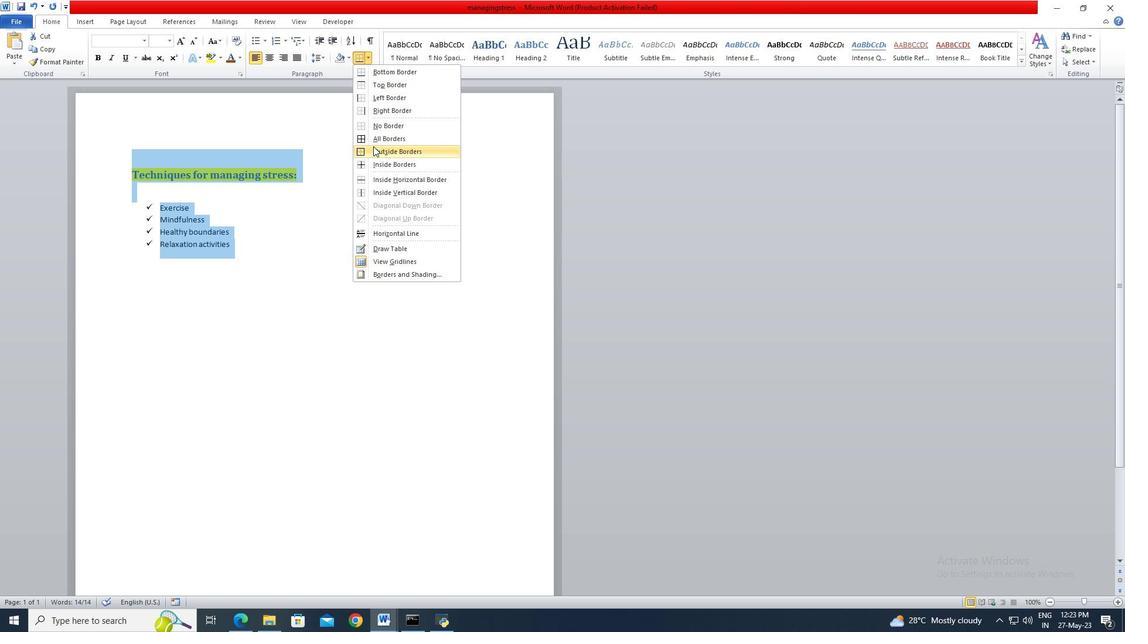 
Action: Mouse pressed left at (373, 148)
Screenshot: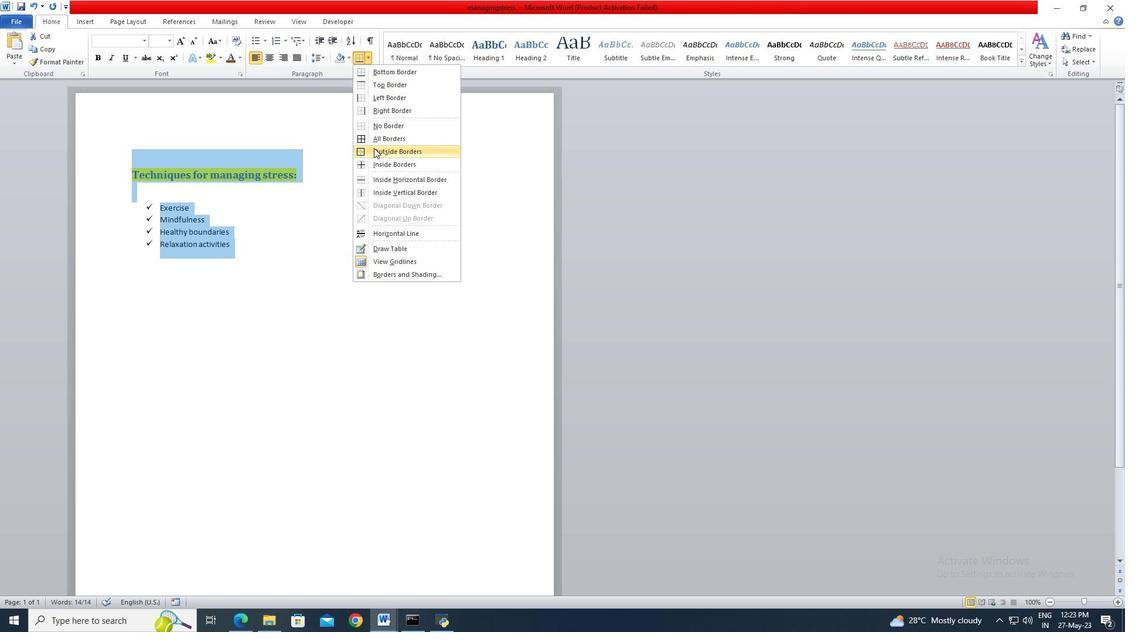 
Action: Mouse moved to (135, 175)
Screenshot: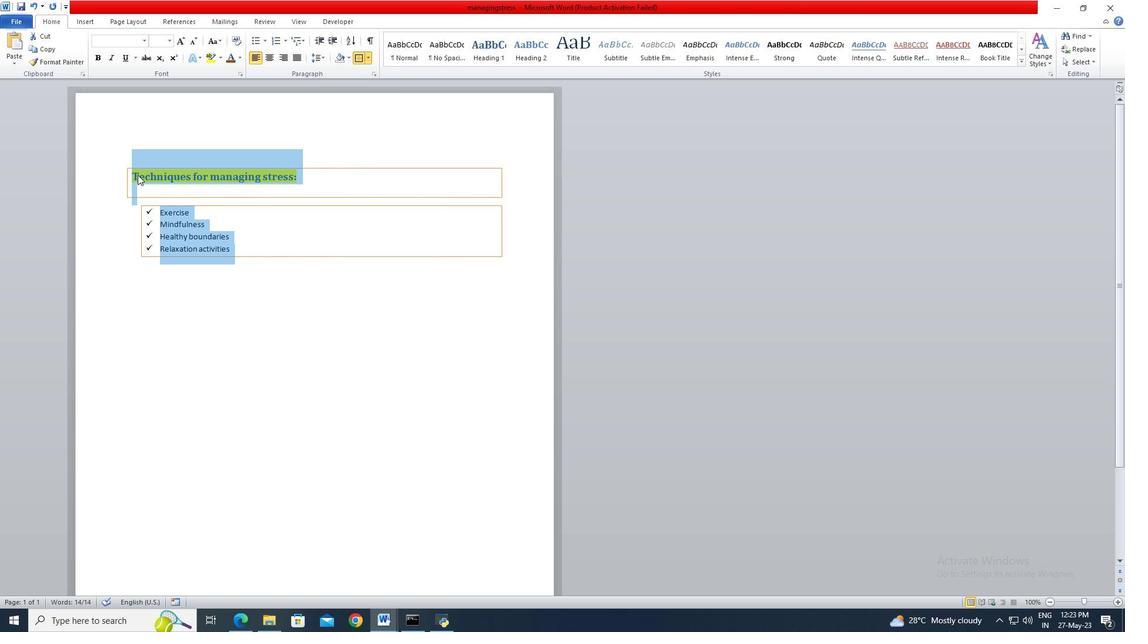
Action: Mouse pressed left at (135, 175)
Screenshot: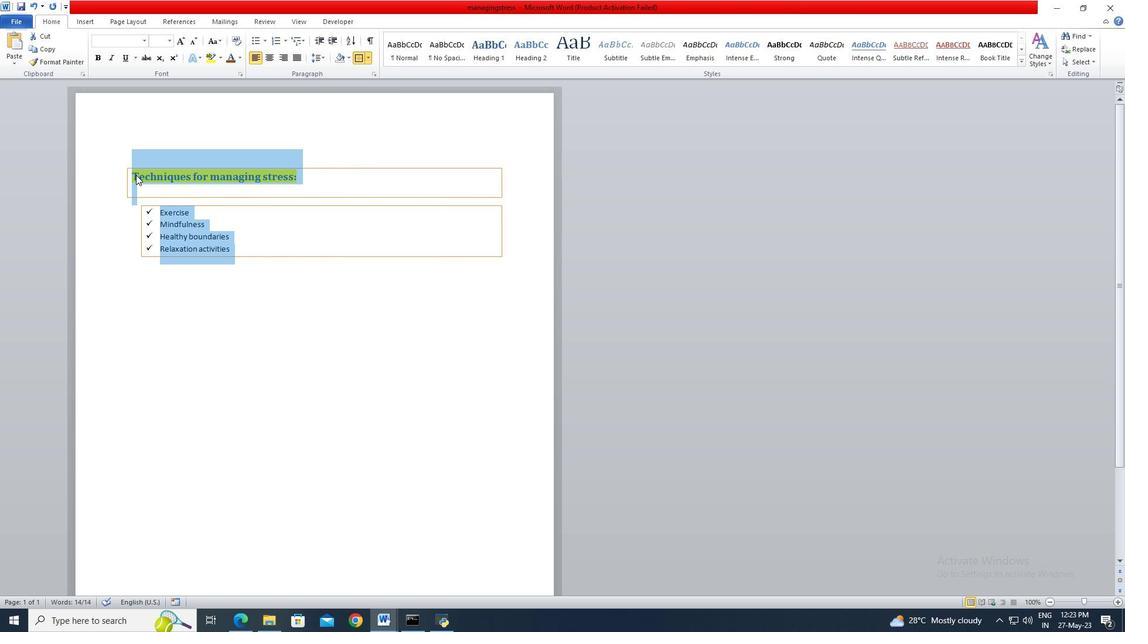 
Action: Mouse moved to (138, 176)
Screenshot: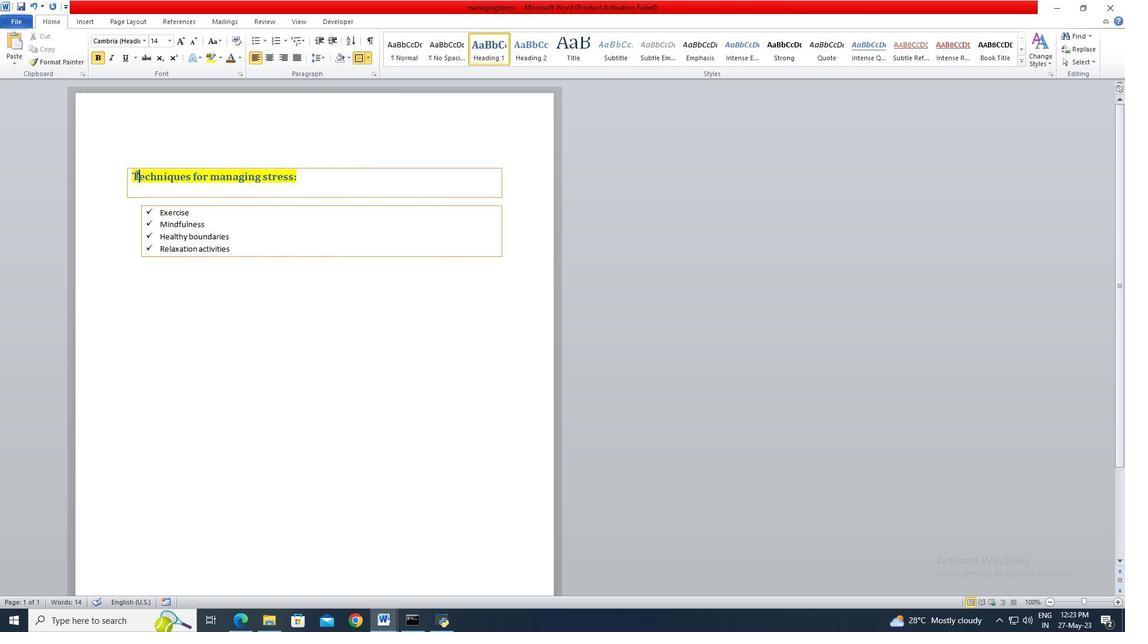 
Action: Key pressed <Key.left><Key.shift><Key.right><Key.end>
Screenshot: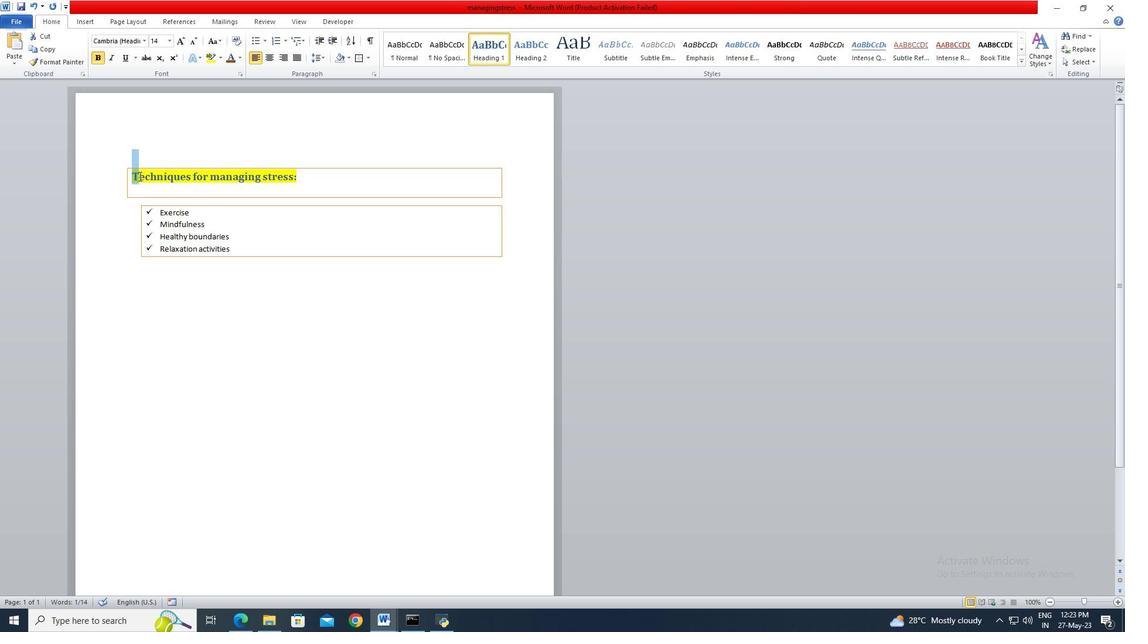 
Action: Mouse moved to (161, 45)
Screenshot: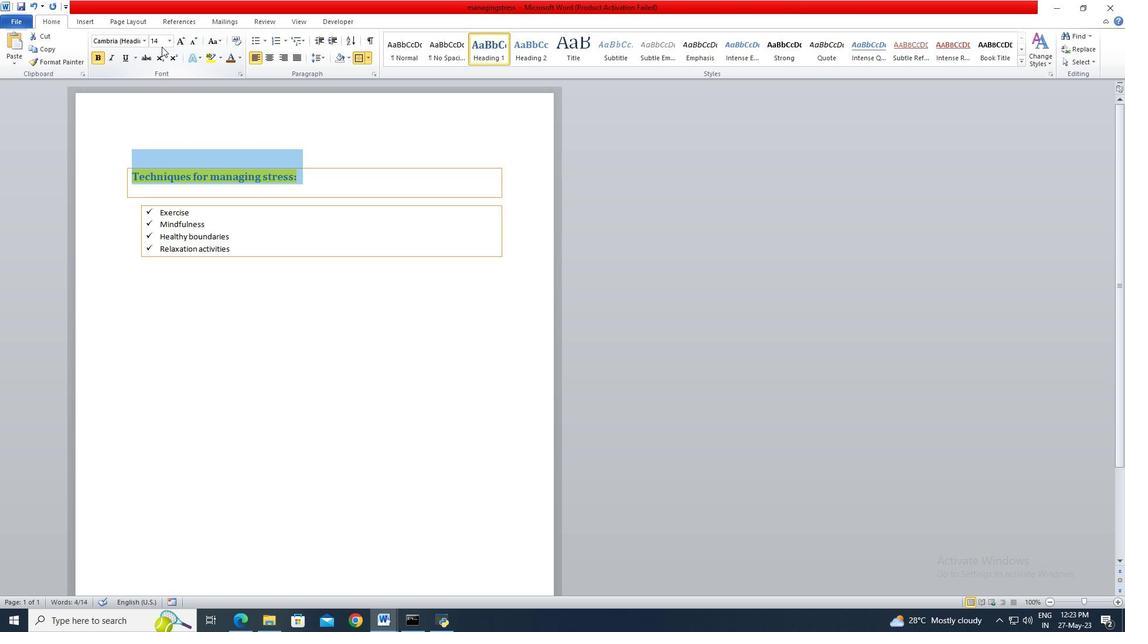 
Action: Mouse pressed left at (161, 45)
Screenshot: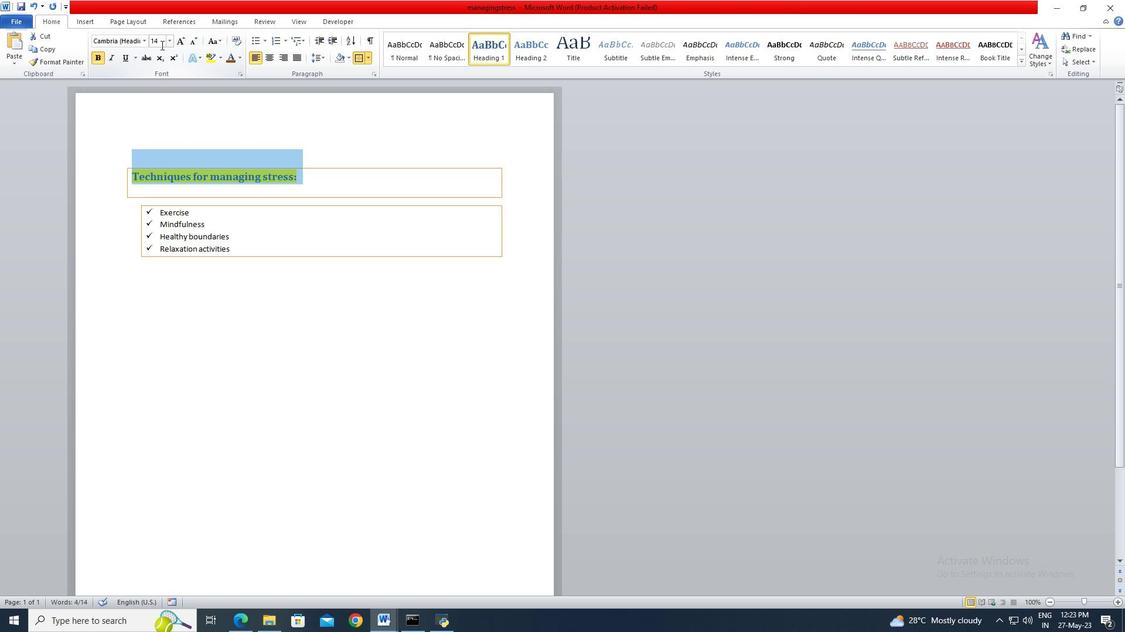
Action: Mouse moved to (160, 45)
Screenshot: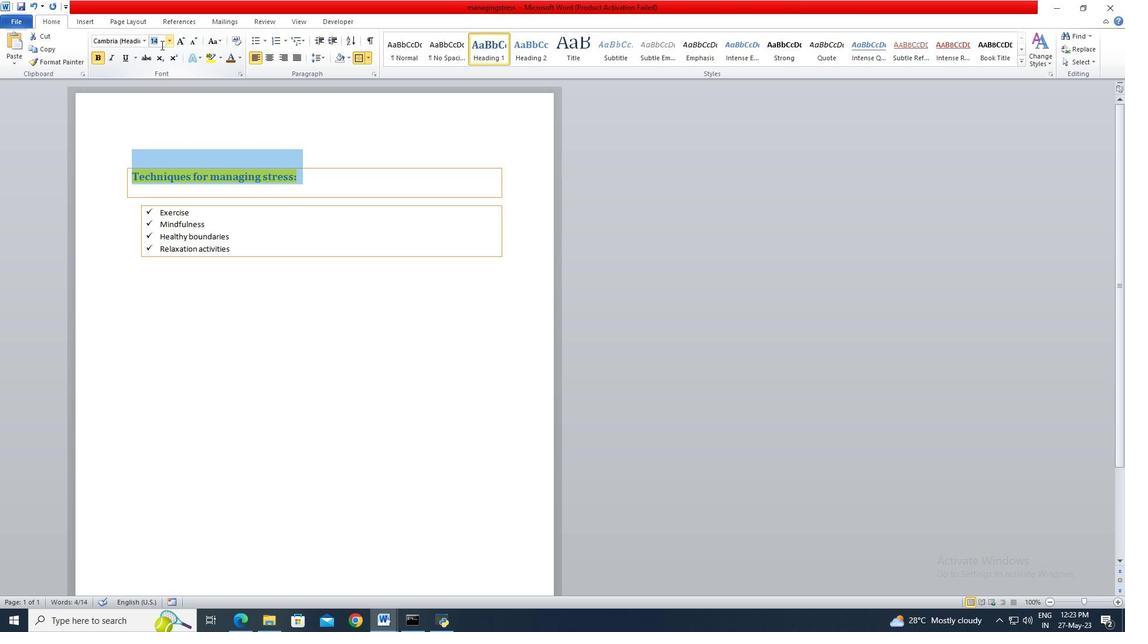 
Action: Key pressed 20<Key.enter>
Screenshot: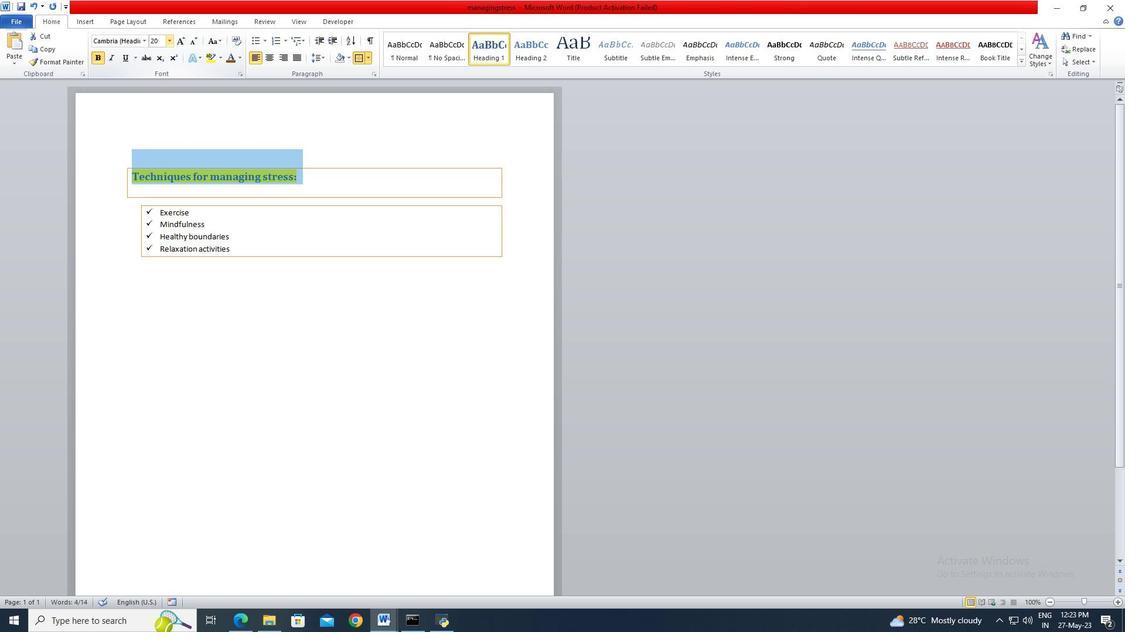 
Action: Mouse moved to (160, 218)
Screenshot: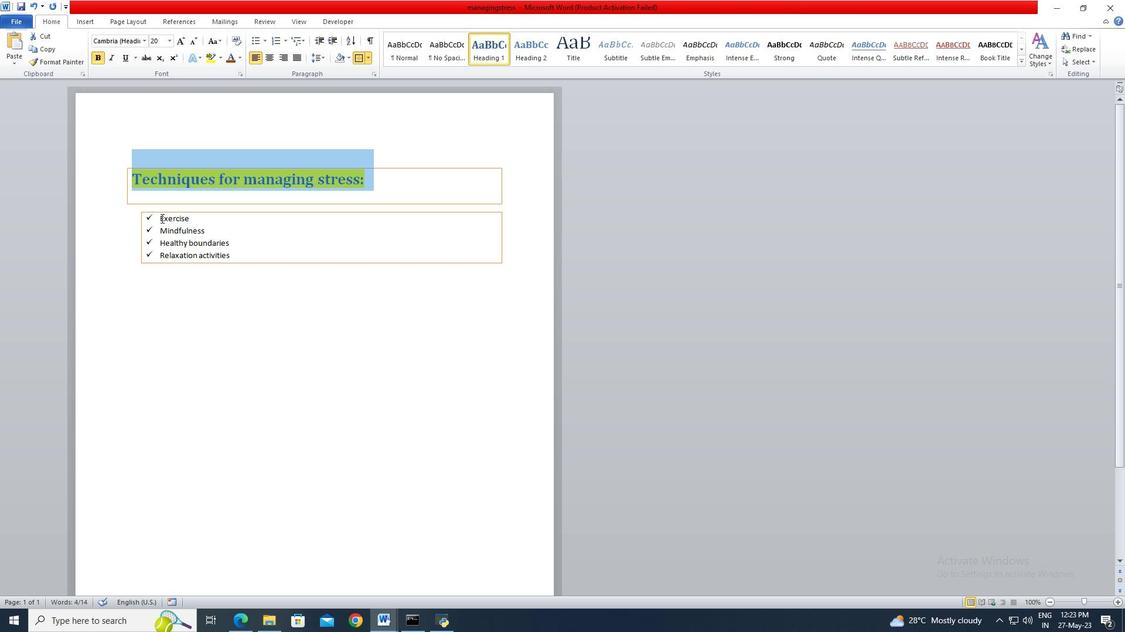 
Action: Mouse pressed left at (160, 218)
Screenshot: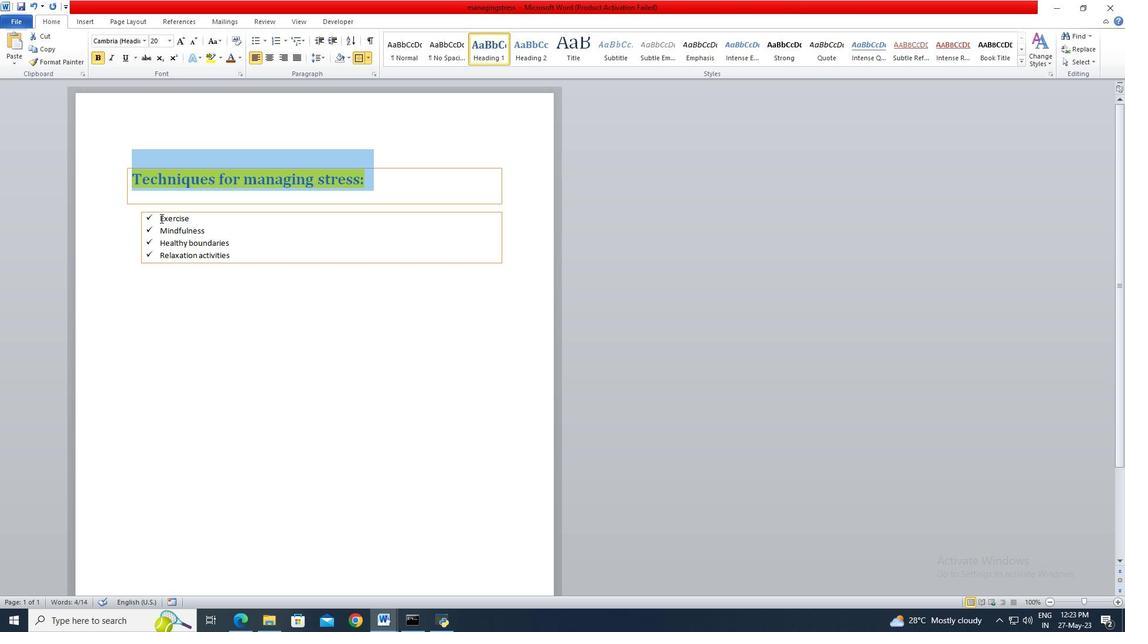 
Action: Mouse moved to (246, 256)
Screenshot: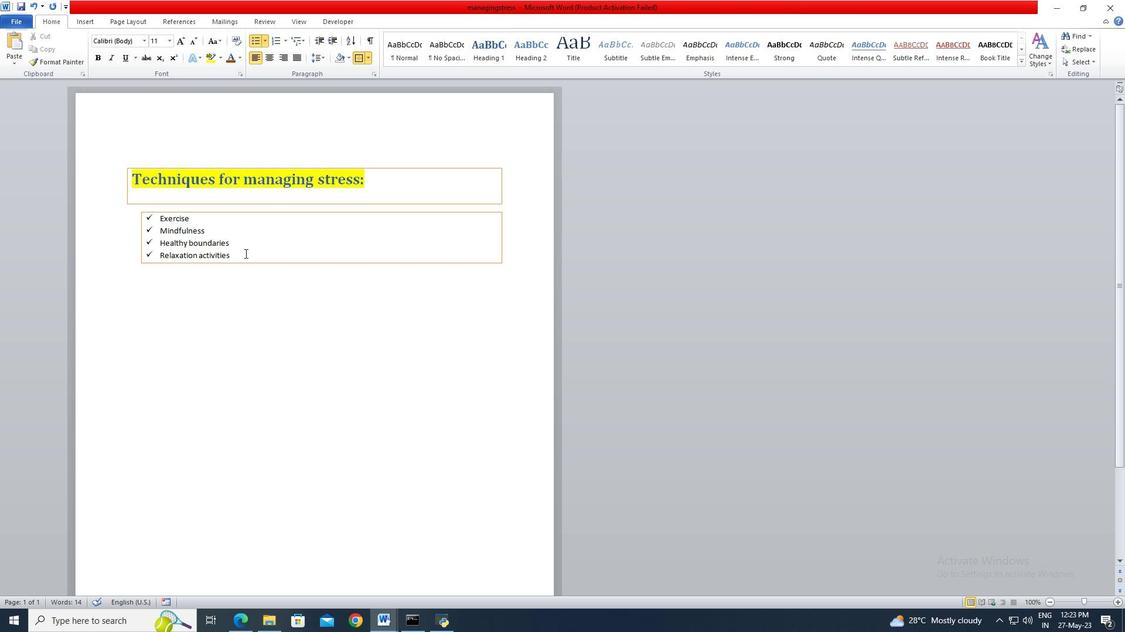 
Action: Key pressed <Key.shift>
Screenshot: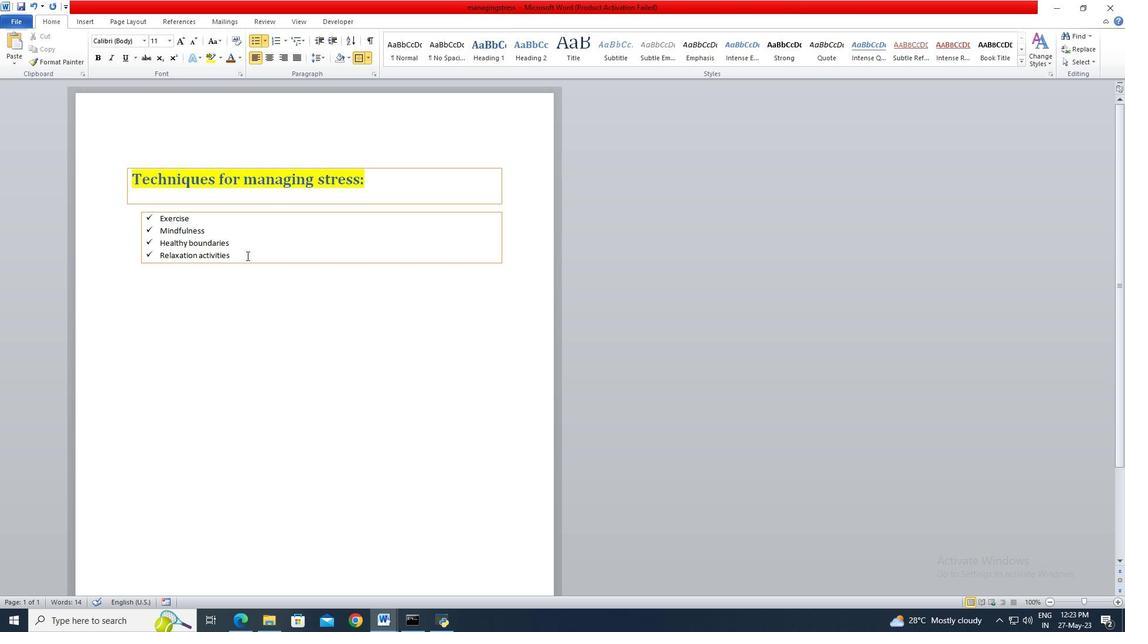 
Action: Mouse pressed left at (246, 256)
Screenshot: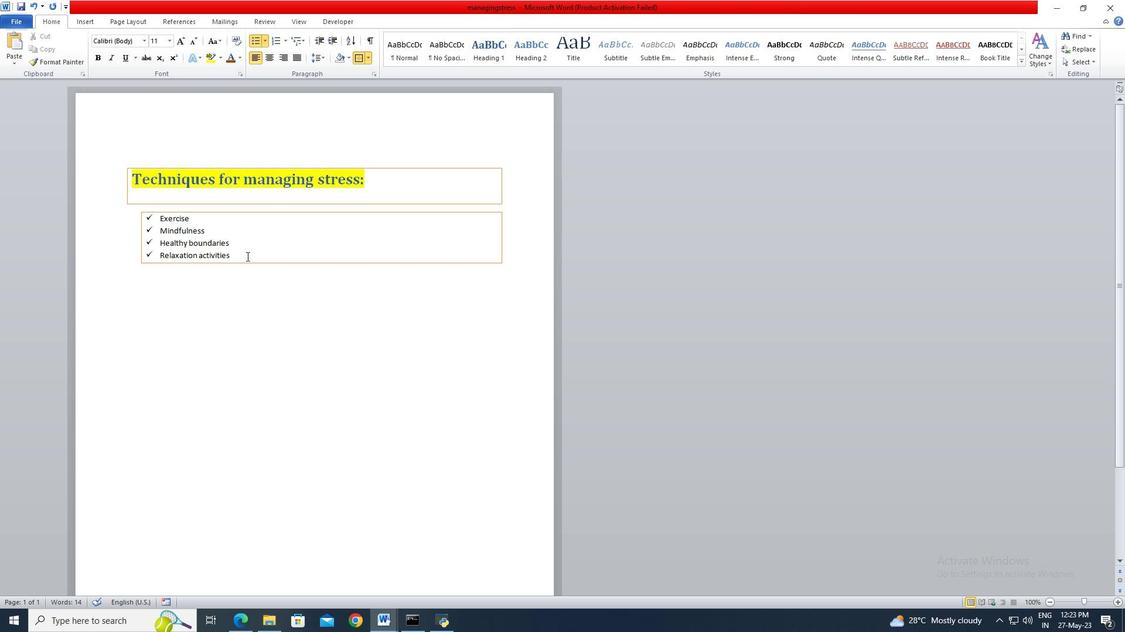 
Action: Key pressed <Key.shift><Key.shift><Key.shift>
Screenshot: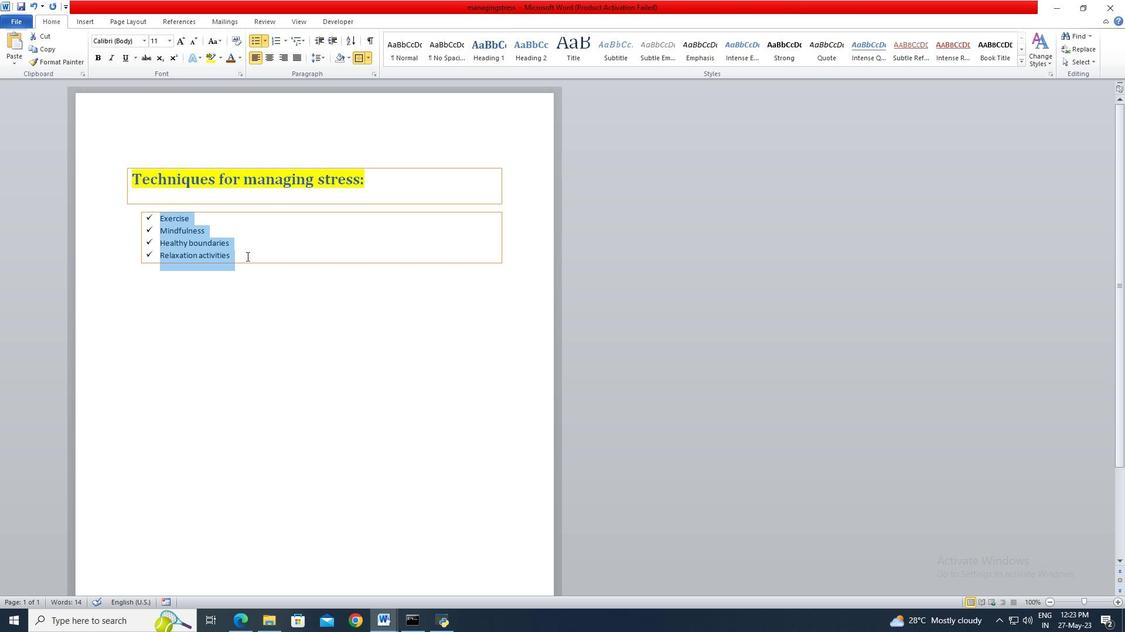 
Action: Mouse moved to (158, 41)
Screenshot: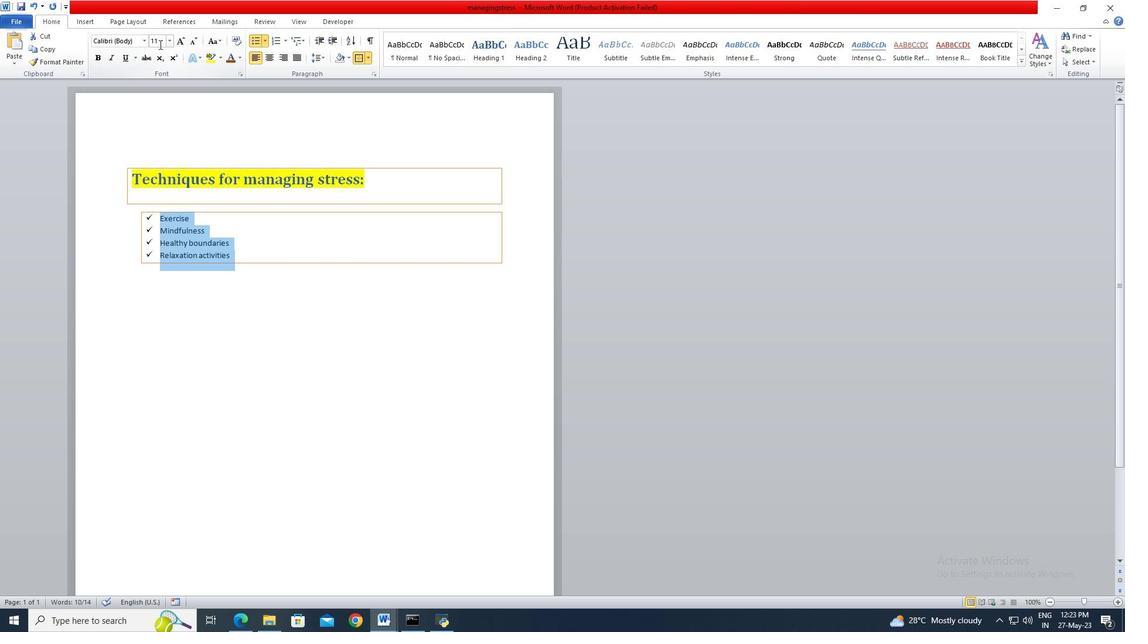 
Action: Mouse pressed left at (158, 41)
Screenshot: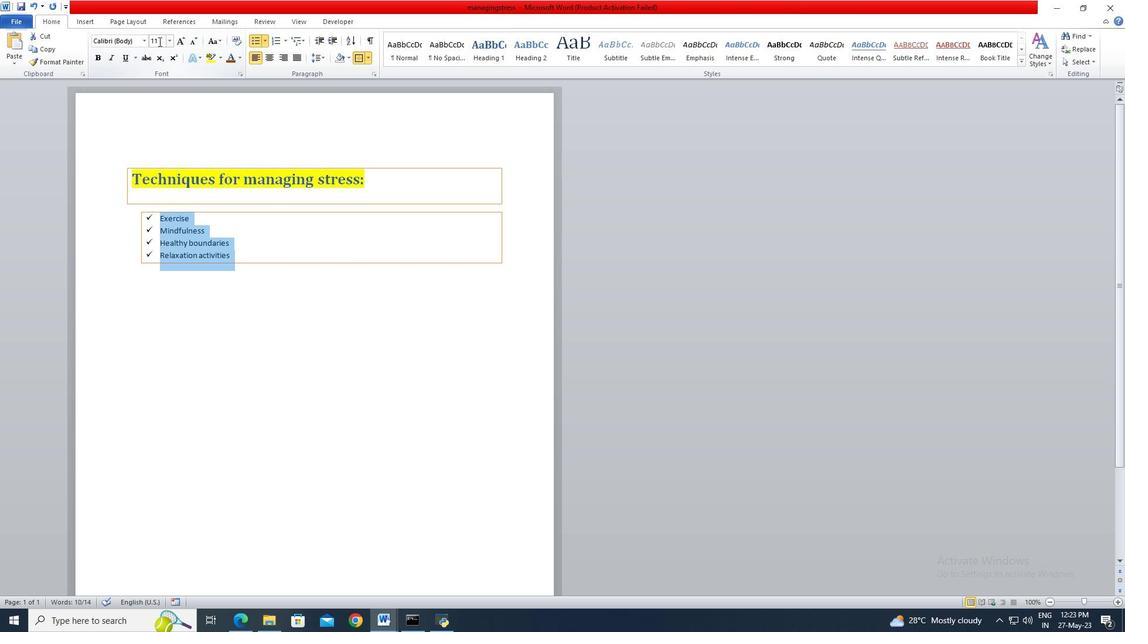 
Action: Key pressed 20<Key.enter>
Screenshot: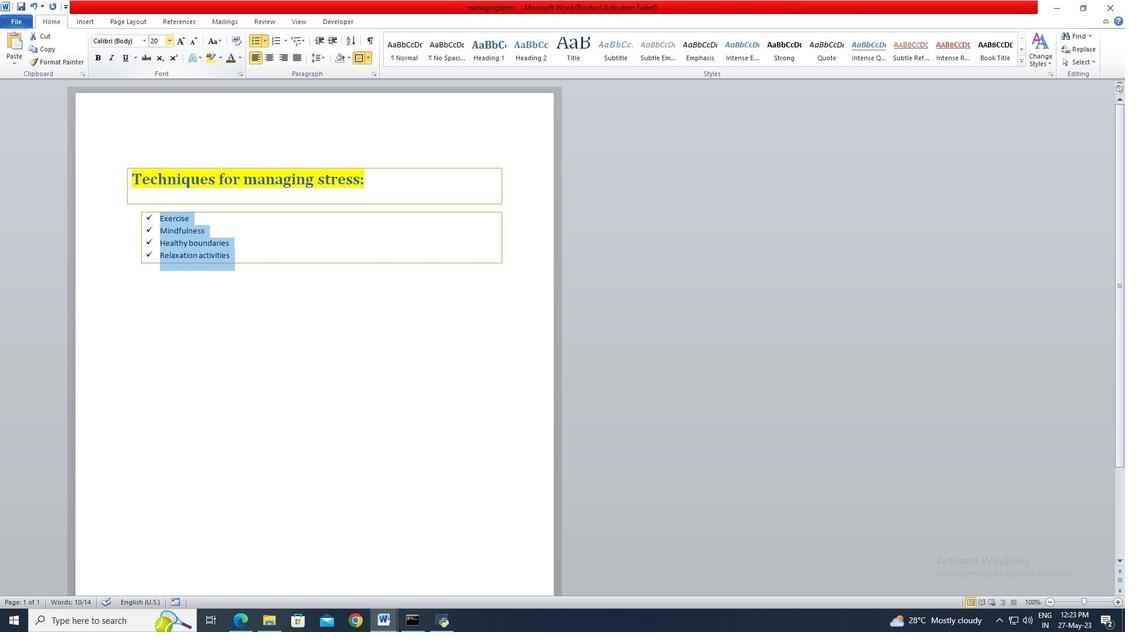 
Action: Mouse moved to (236, 226)
Screenshot: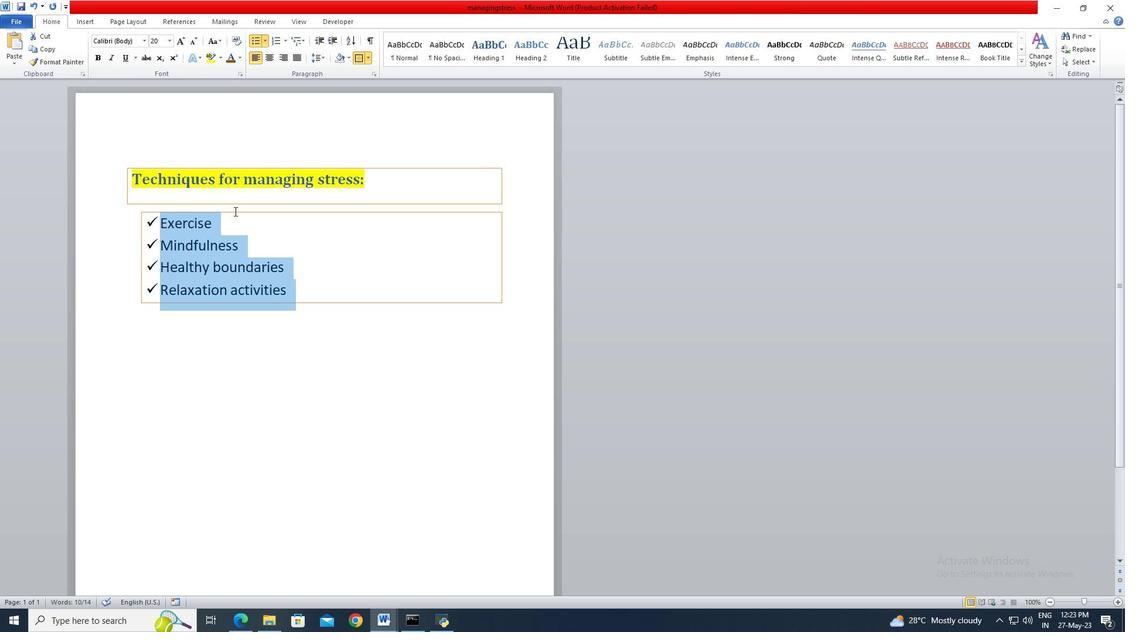 
Action: Mouse pressed left at (236, 226)
Screenshot: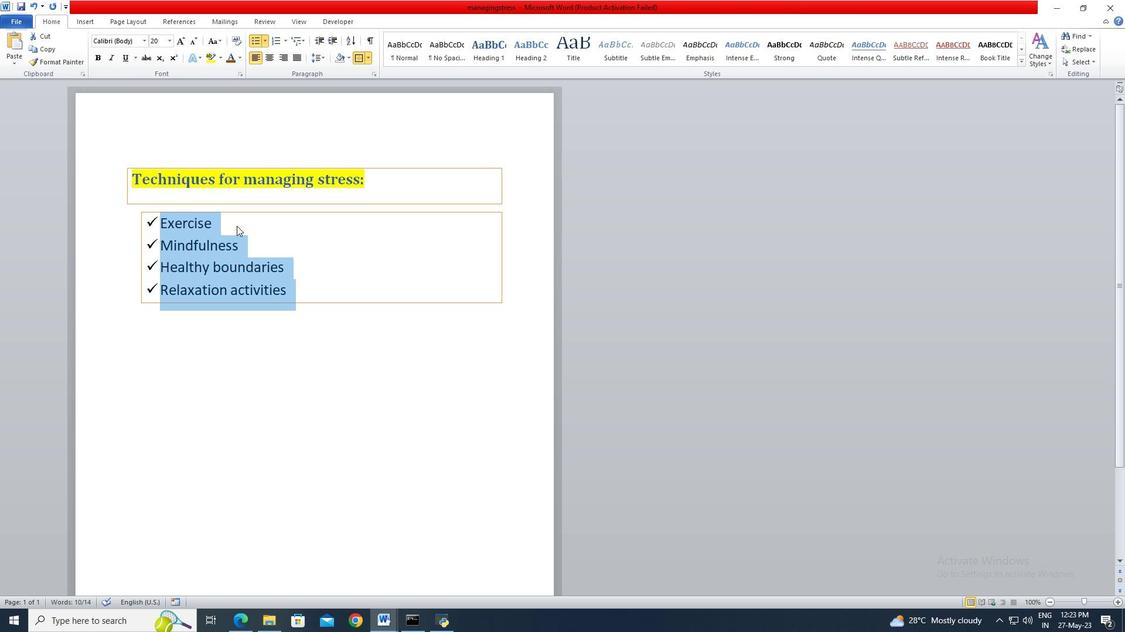 
